 Task: Font style For heading Use Arial Black with pink colour, bold & Underline. font size for heading '12 Pt. 'Change the font style of data to Arial Blackand font size to  18 Pt. Change the alignment of both headline & data to  Align right. In the sheet  Attendance Sheet for Weekly Evaluation
Action: Mouse moved to (10, 20)
Screenshot: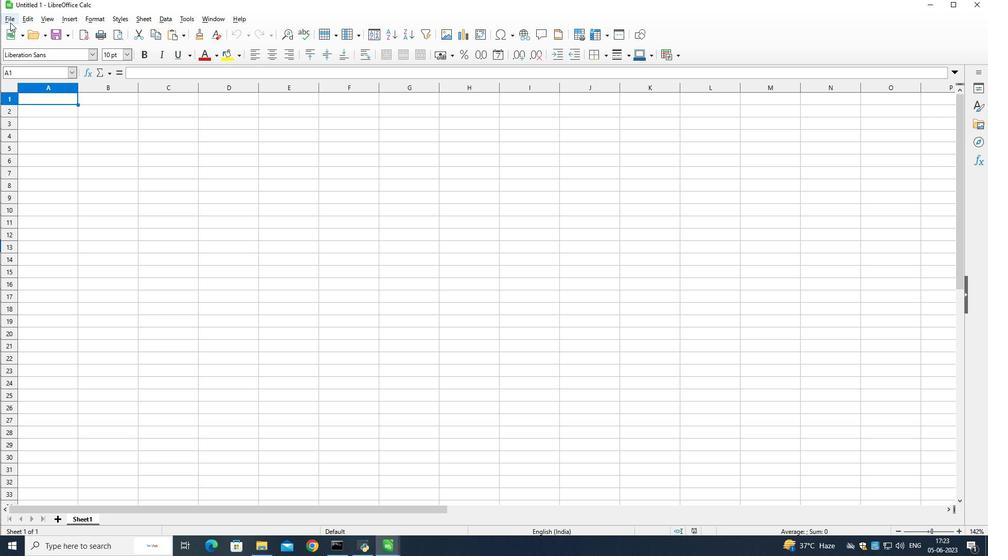 
Action: Mouse pressed left at (10, 20)
Screenshot: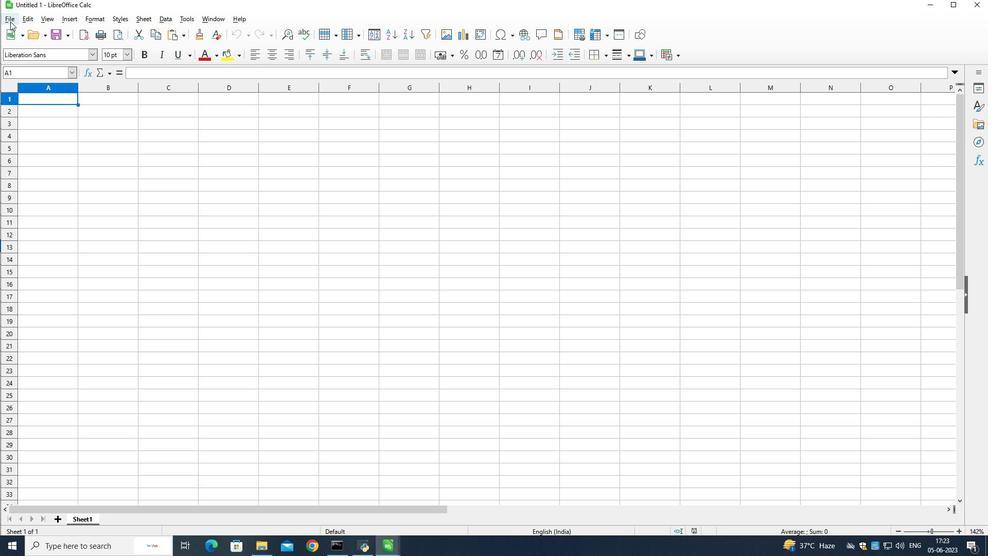 
Action: Mouse moved to (15, 42)
Screenshot: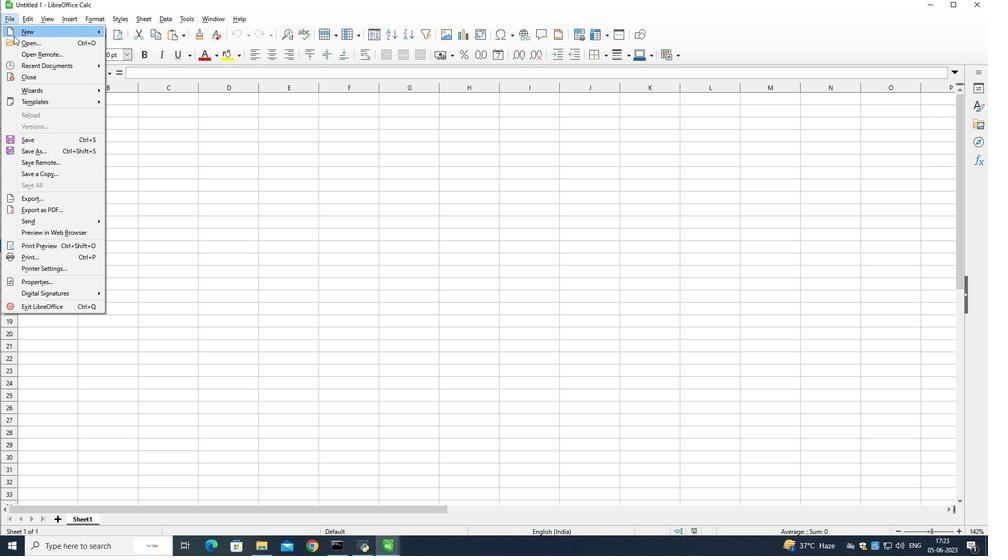 
Action: Mouse pressed left at (15, 42)
Screenshot: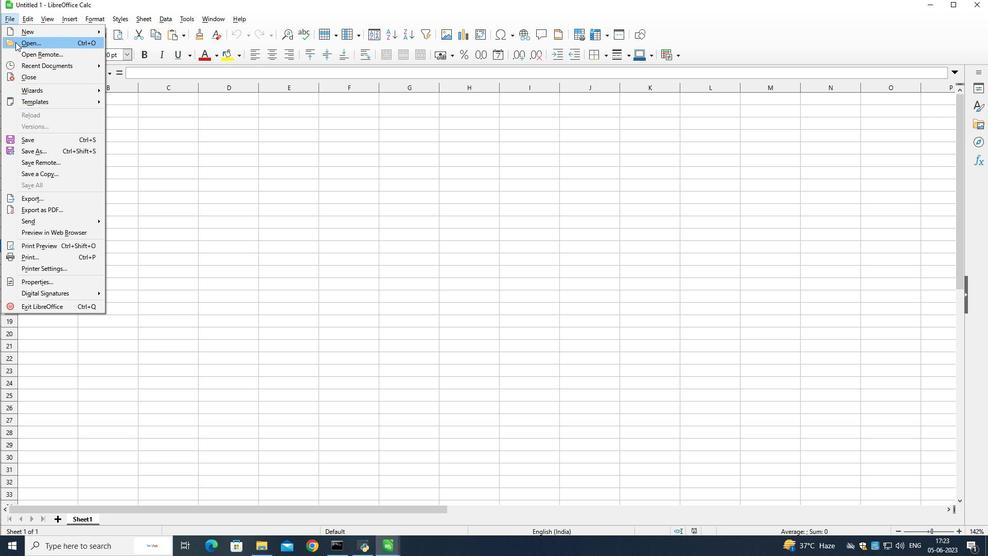 
Action: Mouse moved to (228, 125)
Screenshot: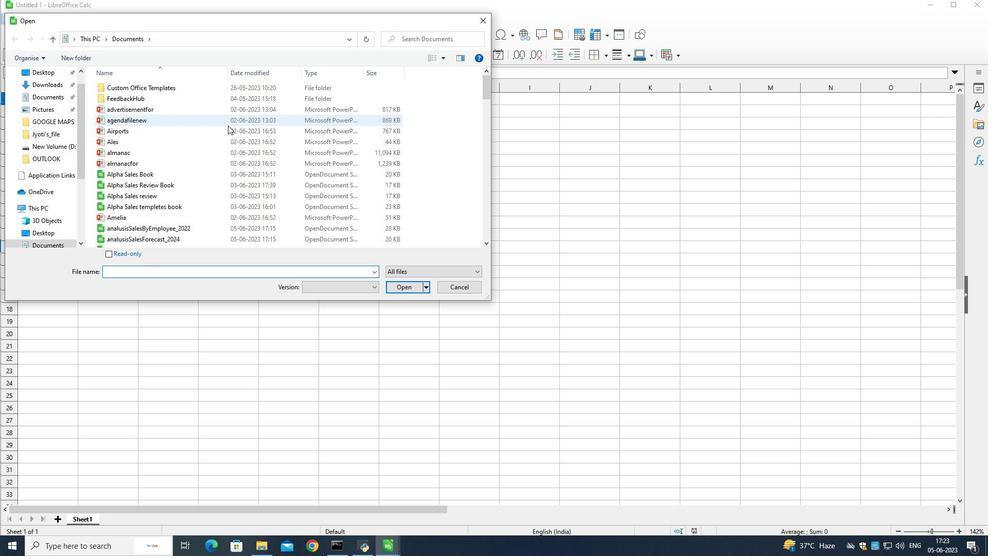 
Action: Mouse scrolled (228, 125) with delta (0, 0)
Screenshot: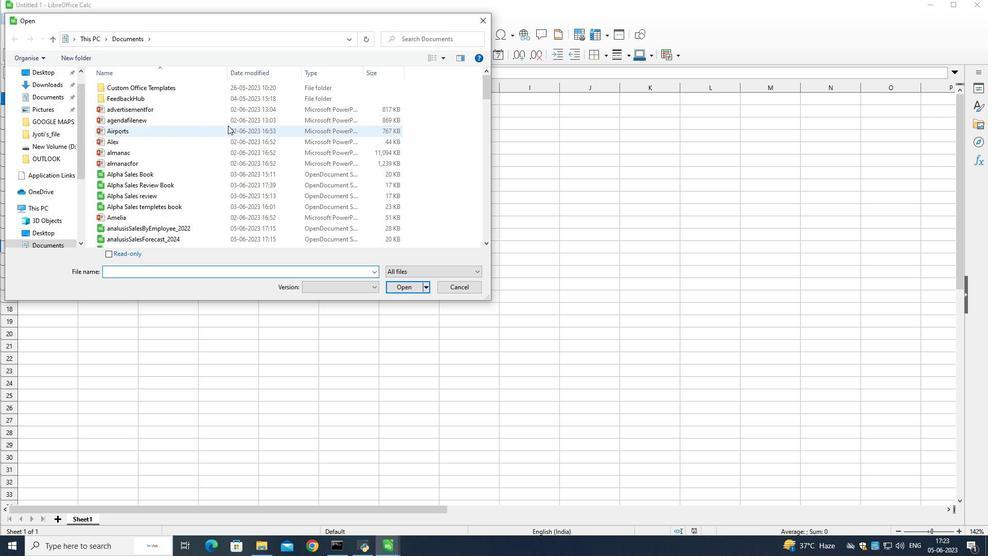 
Action: Mouse moved to (228, 126)
Screenshot: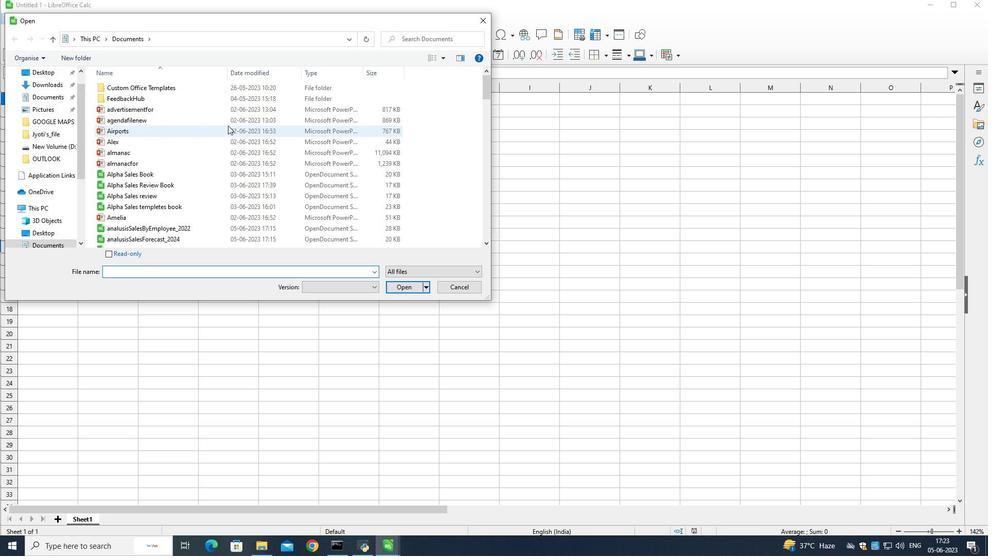 
Action: Mouse scrolled (228, 125) with delta (0, 0)
Screenshot: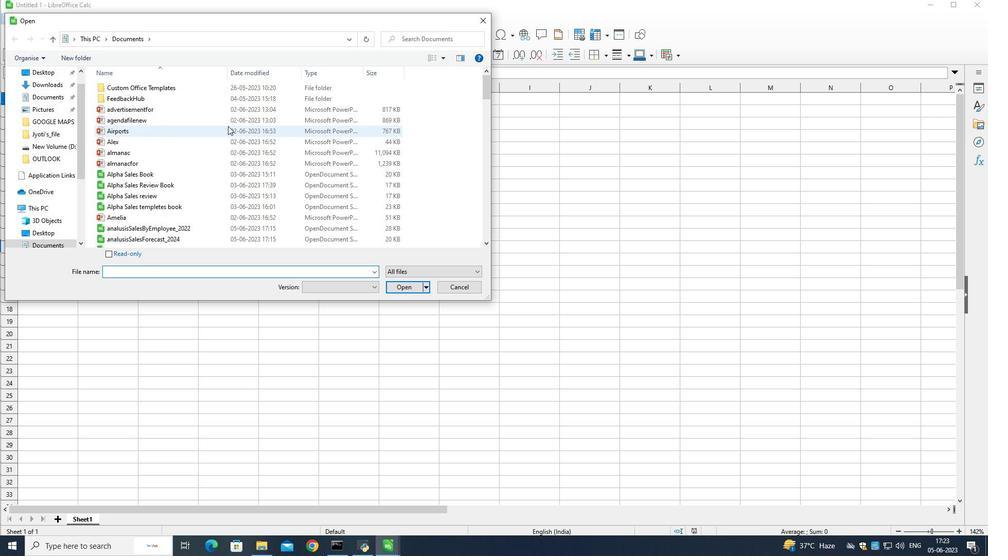 
Action: Mouse moved to (228, 126)
Screenshot: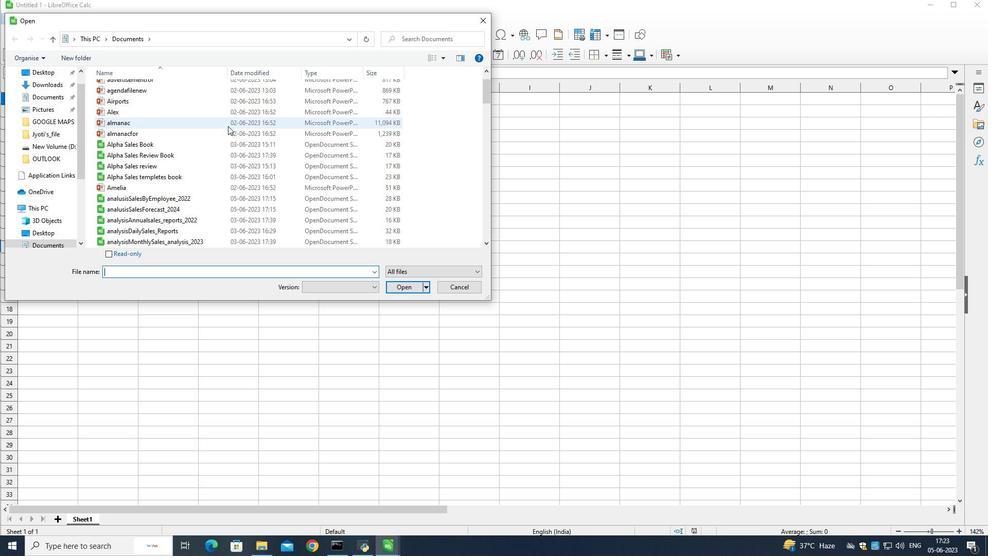 
Action: Mouse scrolled (228, 126) with delta (0, 0)
Screenshot: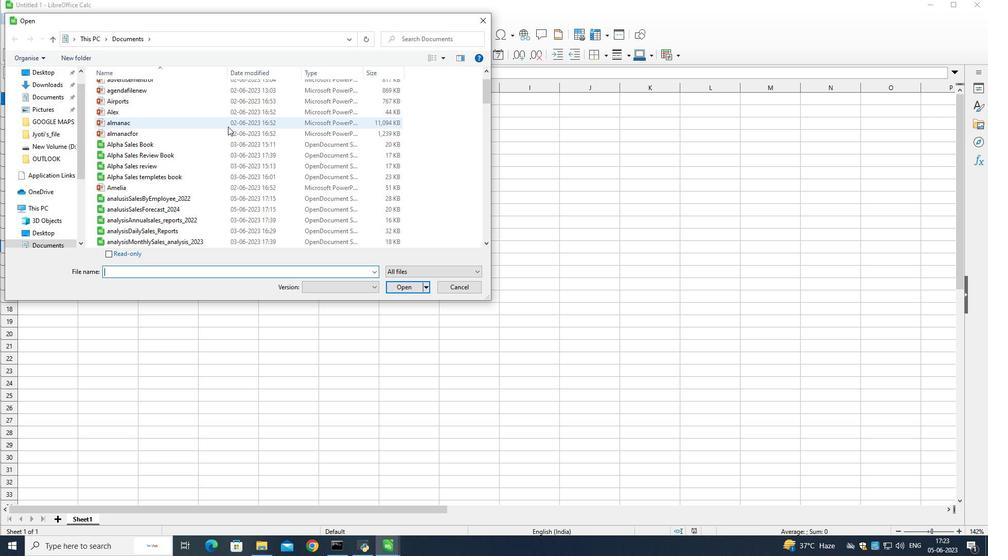 
Action: Mouse scrolled (228, 126) with delta (0, 0)
Screenshot: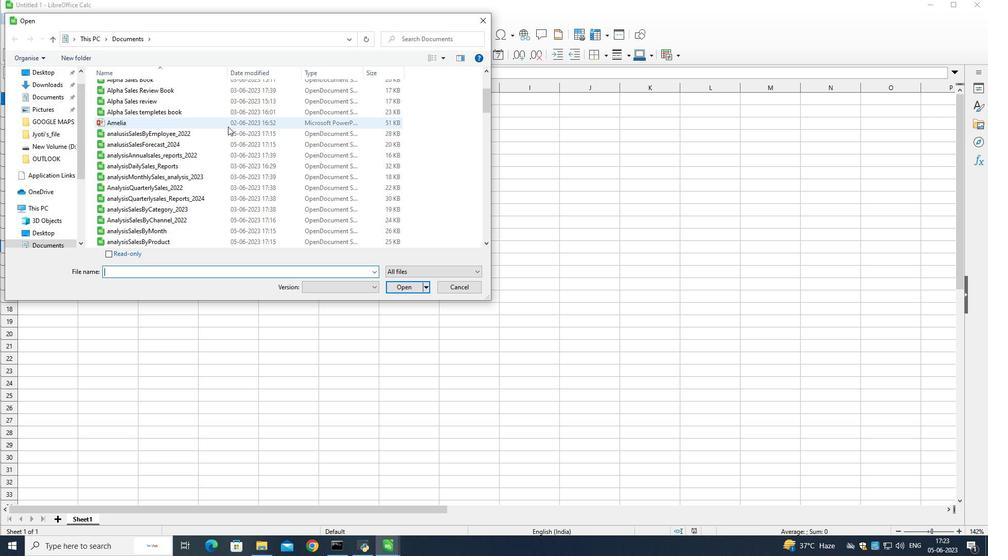 
Action: Mouse scrolled (228, 126) with delta (0, 0)
Screenshot: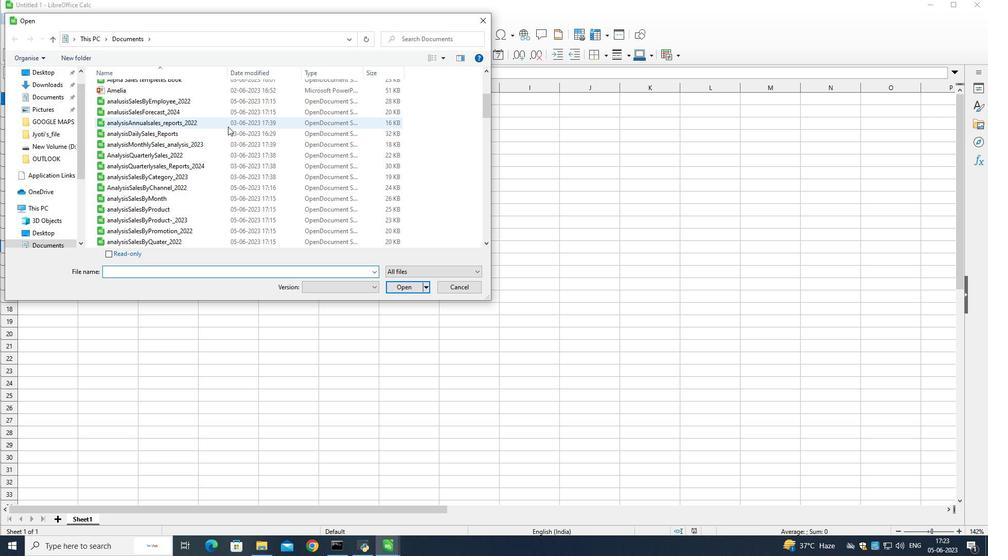
Action: Mouse scrolled (228, 126) with delta (0, 0)
Screenshot: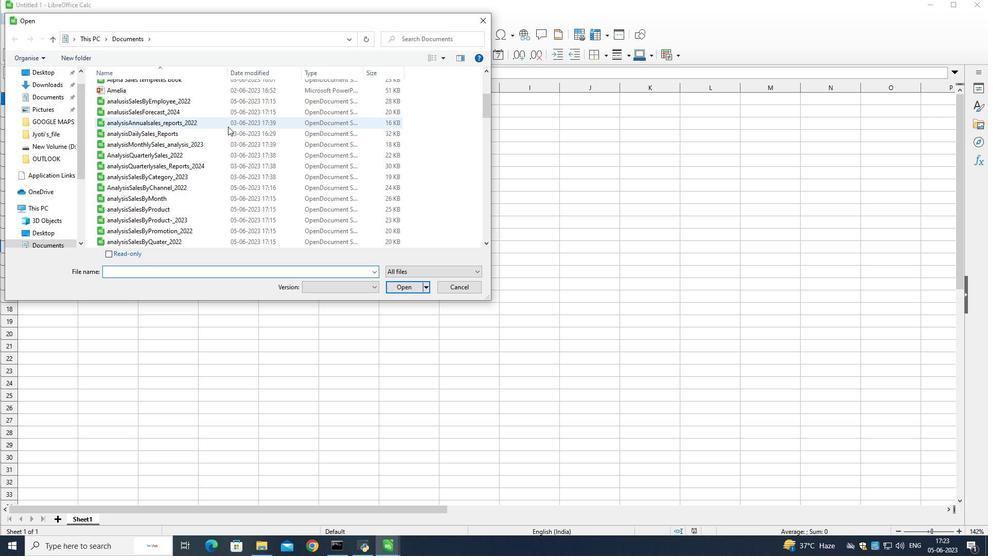 
Action: Mouse scrolled (228, 126) with delta (0, 0)
Screenshot: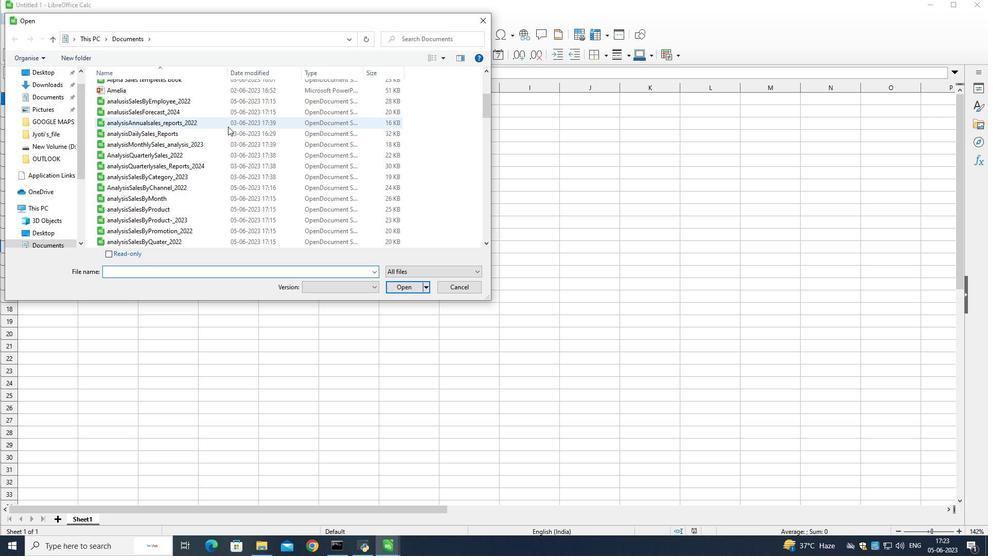 
Action: Mouse scrolled (228, 126) with delta (0, 0)
Screenshot: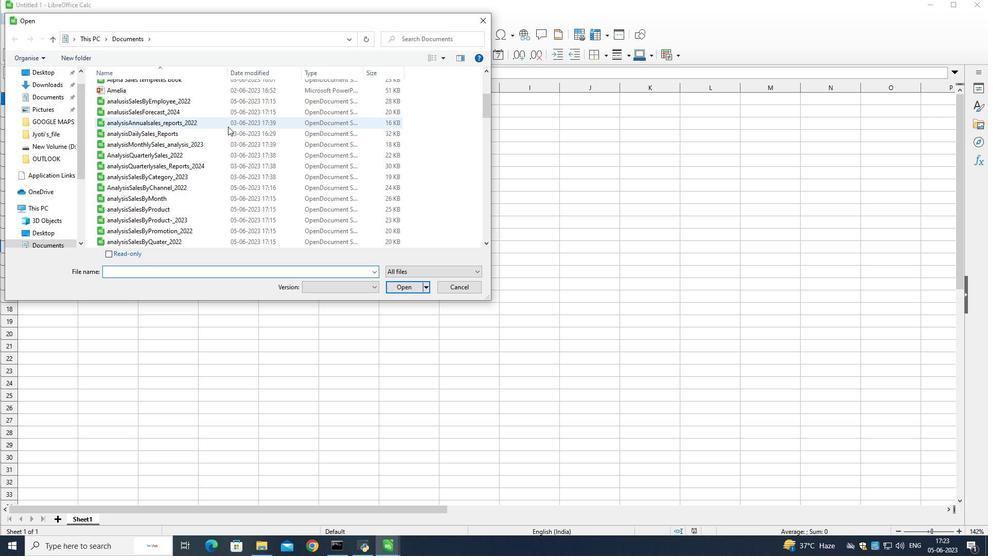 
Action: Mouse scrolled (228, 126) with delta (0, 0)
Screenshot: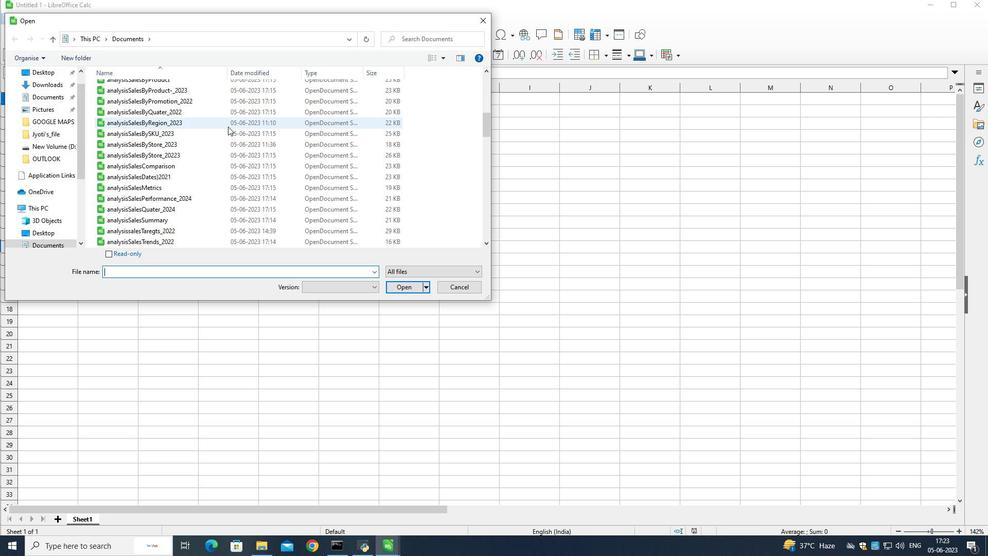 
Action: Mouse scrolled (228, 126) with delta (0, 0)
Screenshot: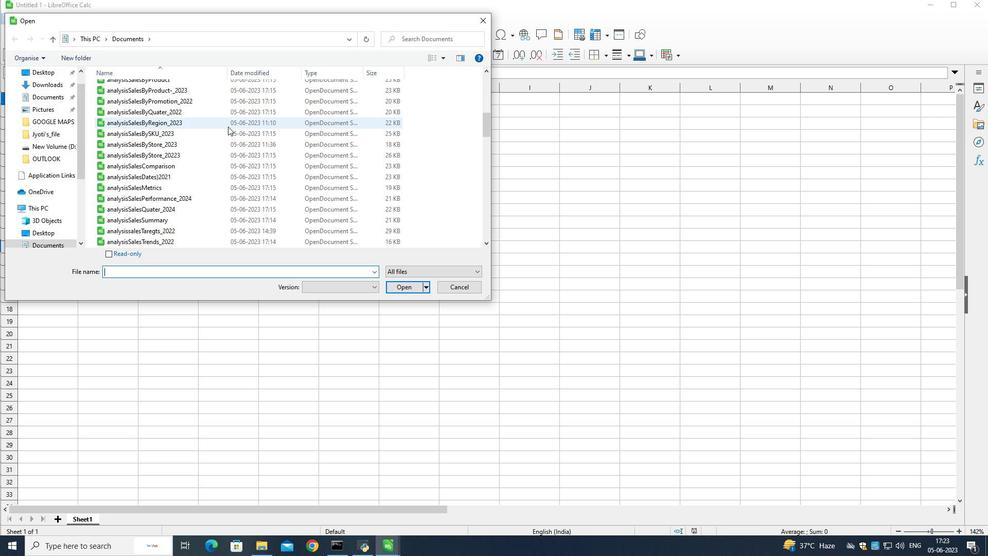 
Action: Mouse scrolled (228, 126) with delta (0, 0)
Screenshot: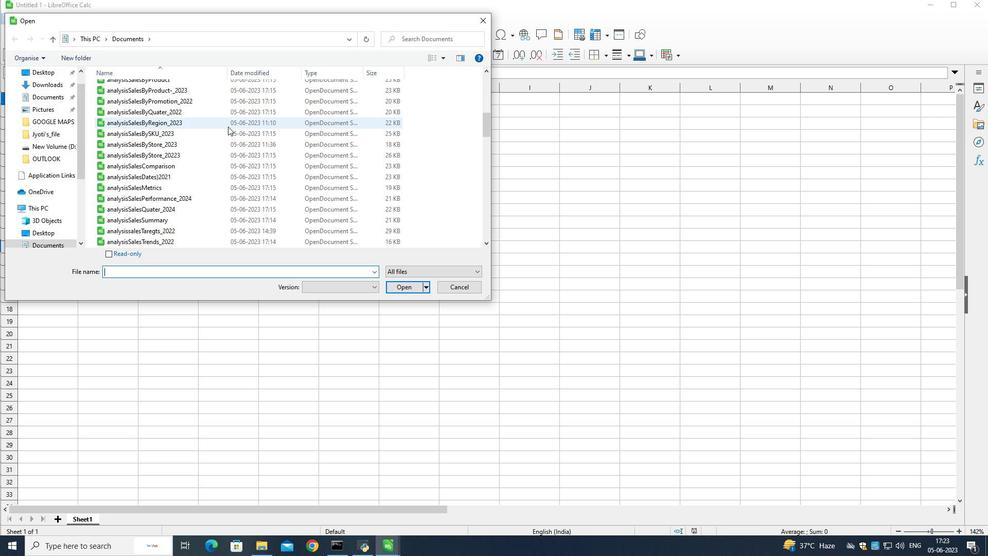 
Action: Mouse scrolled (228, 126) with delta (0, 0)
Screenshot: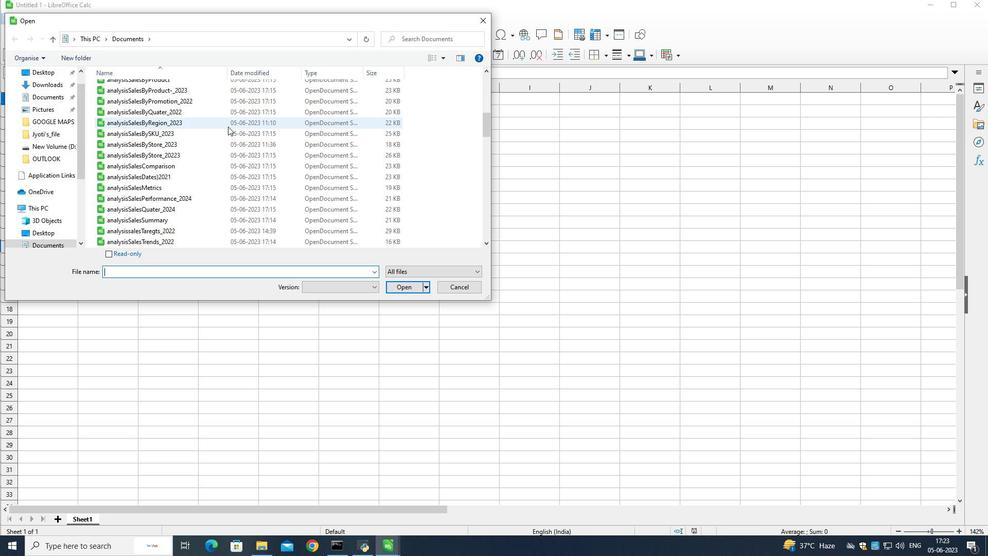 
Action: Mouse scrolled (228, 126) with delta (0, 0)
Screenshot: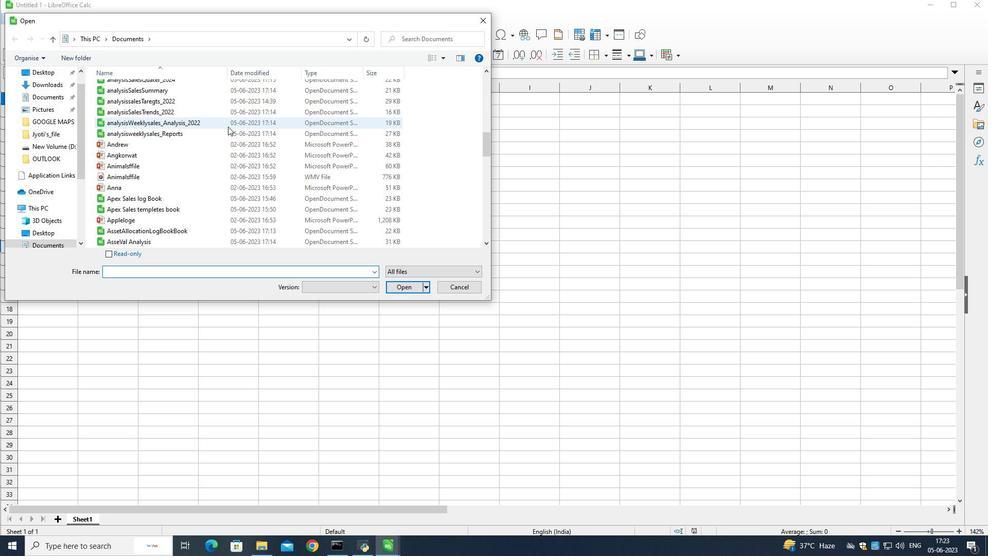
Action: Mouse scrolled (228, 126) with delta (0, 0)
Screenshot: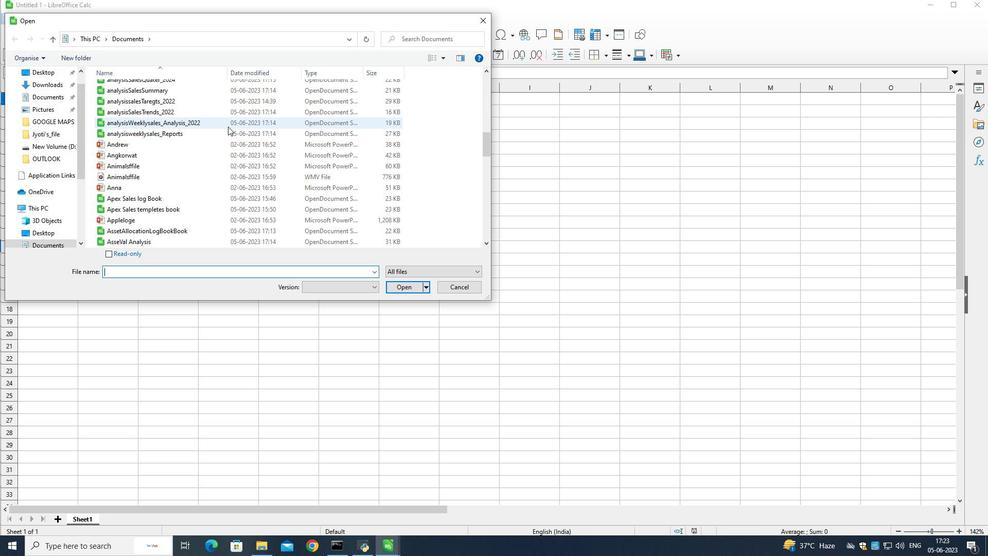 
Action: Mouse scrolled (228, 126) with delta (0, 0)
Screenshot: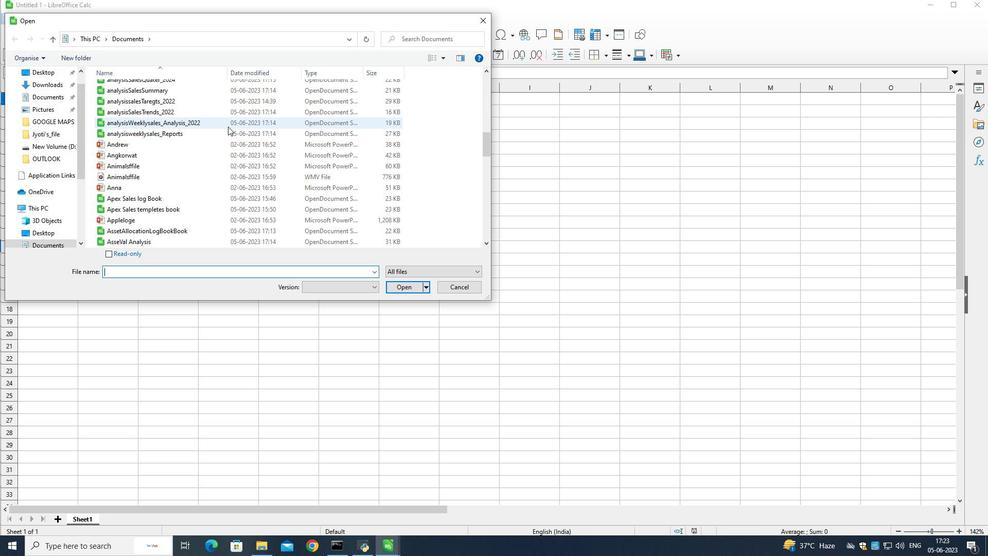 
Action: Mouse moved to (236, 178)
Screenshot: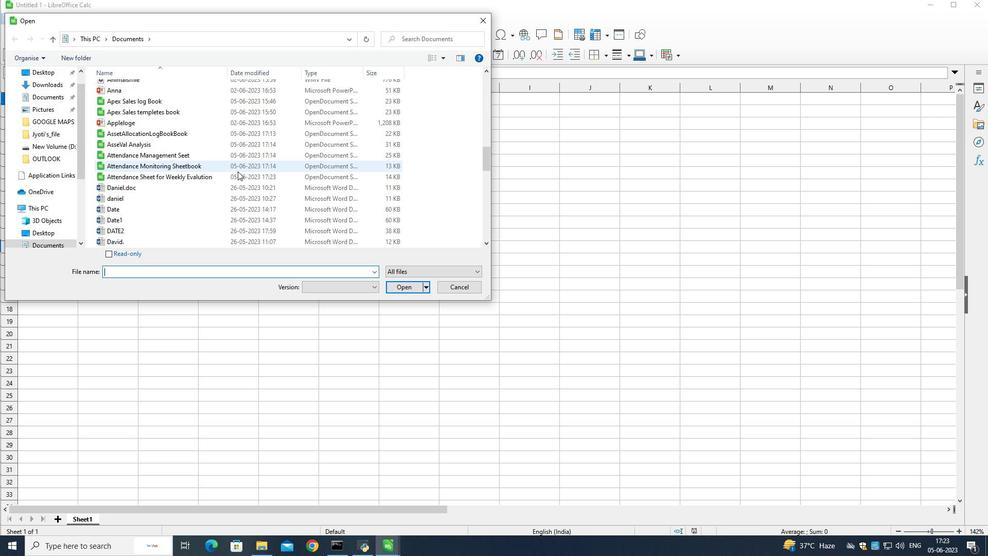
Action: Mouse pressed left at (236, 178)
Screenshot: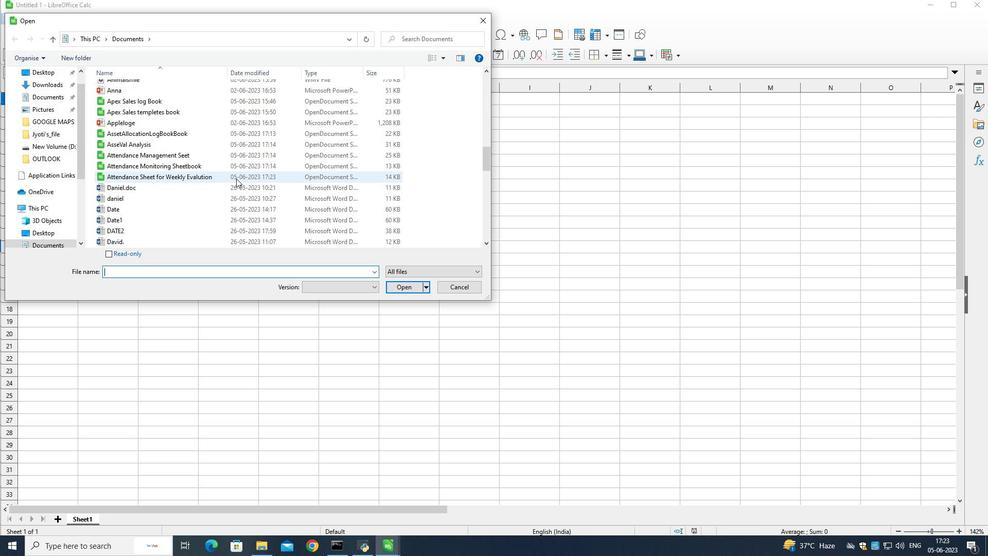 
Action: Mouse moved to (404, 290)
Screenshot: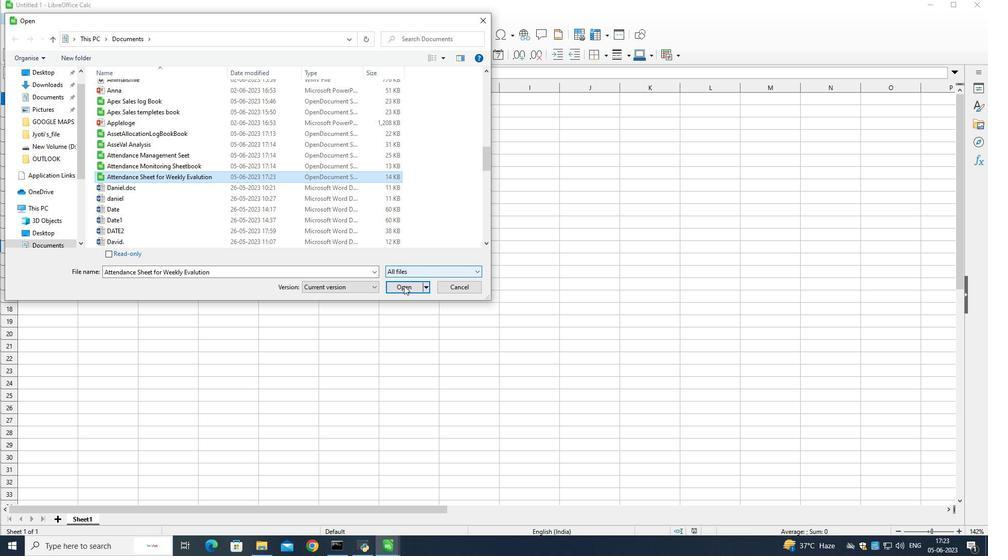 
Action: Mouse pressed left at (404, 290)
Screenshot: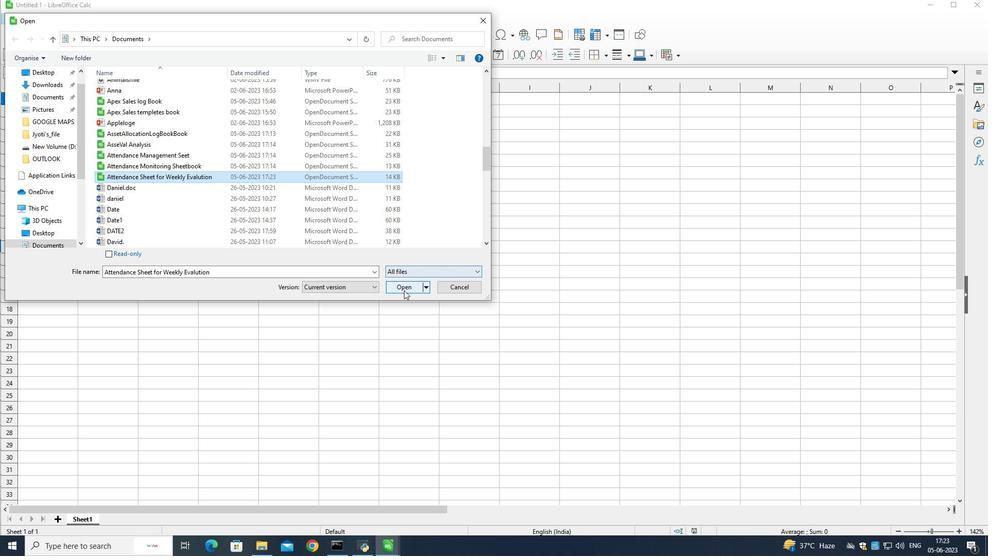 
Action: Mouse moved to (126, 97)
Screenshot: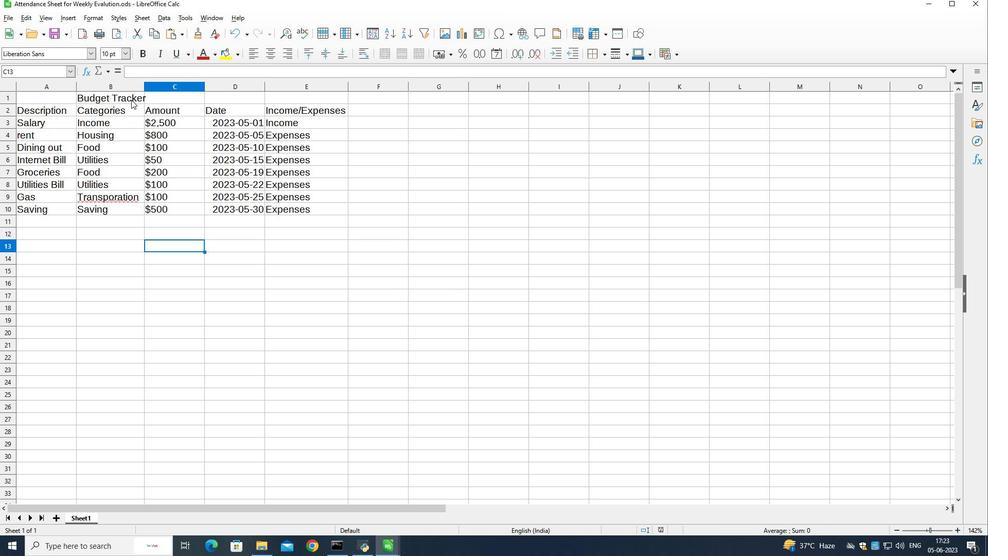 
Action: Mouse pressed left at (126, 97)
Screenshot: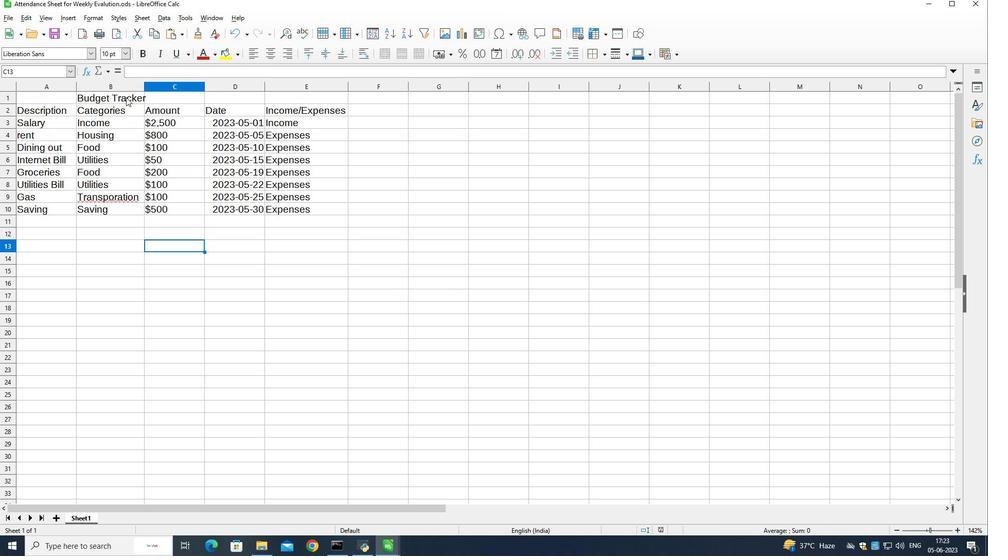 
Action: Mouse moved to (125, 96)
Screenshot: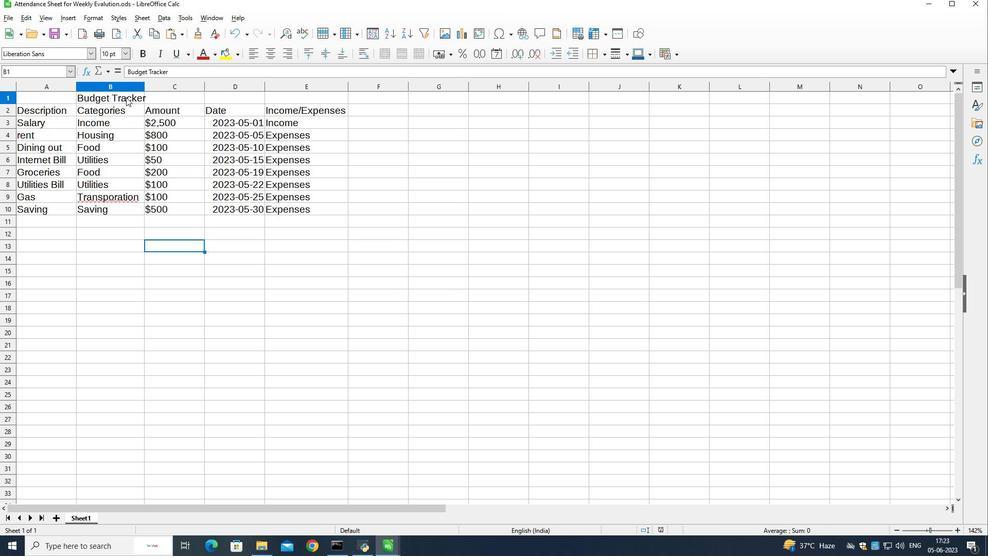 
Action: Mouse pressed left at (125, 96)
Screenshot: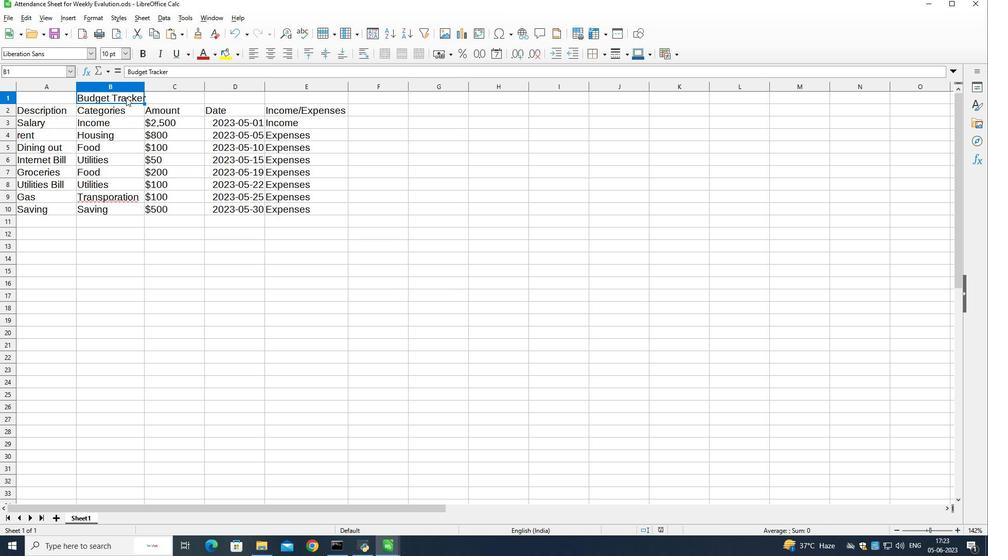 
Action: Mouse pressed left at (125, 96)
Screenshot: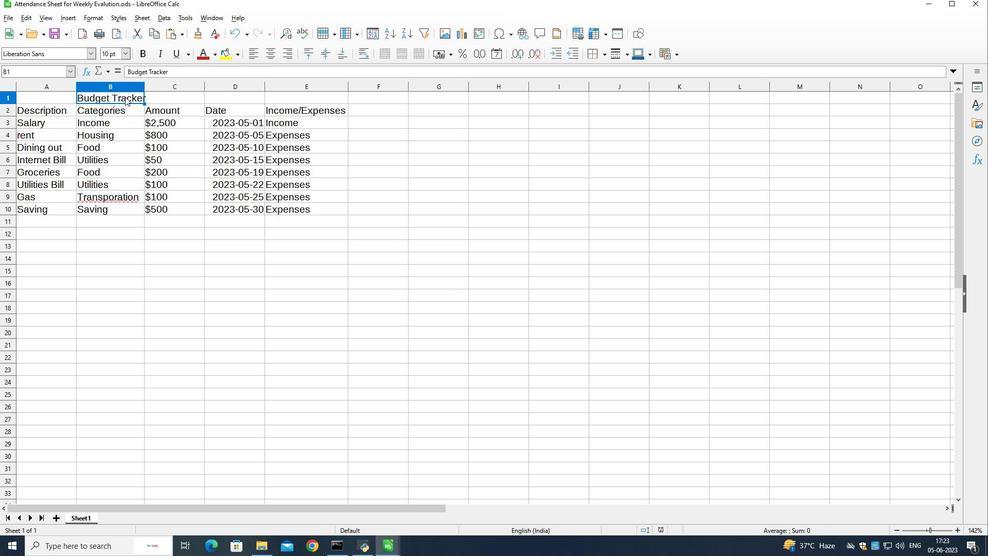 
Action: Mouse pressed left at (125, 96)
Screenshot: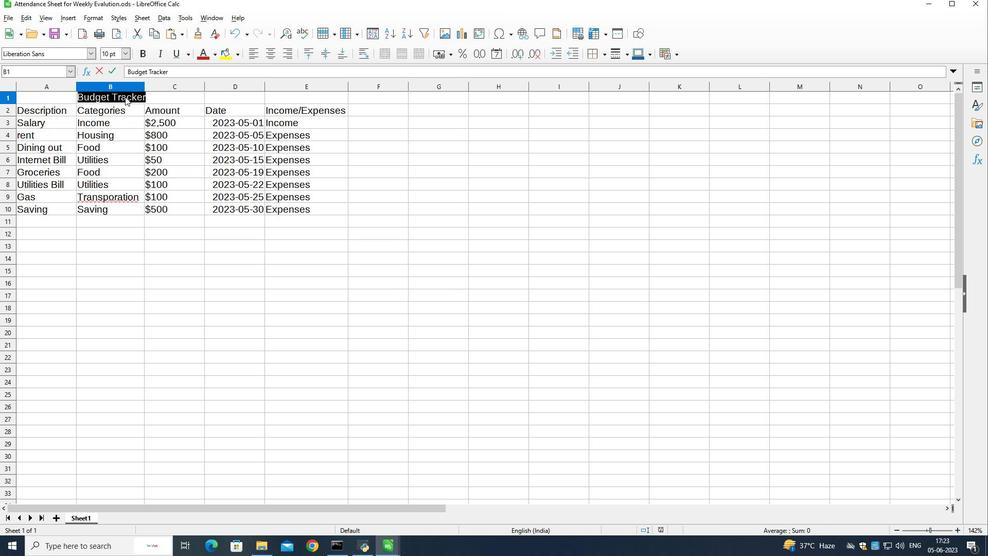 
Action: Mouse moved to (67, 51)
Screenshot: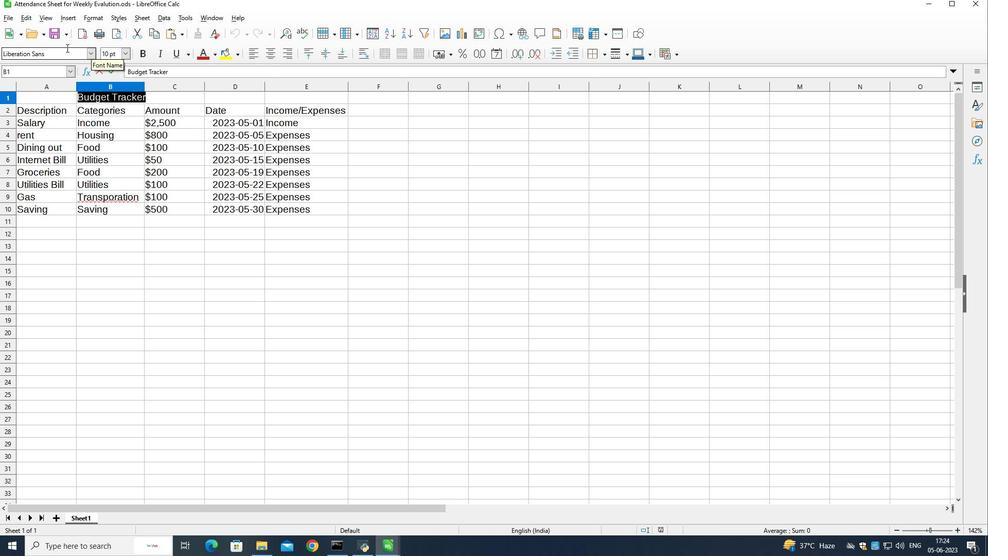 
Action: Mouse pressed left at (67, 51)
Screenshot: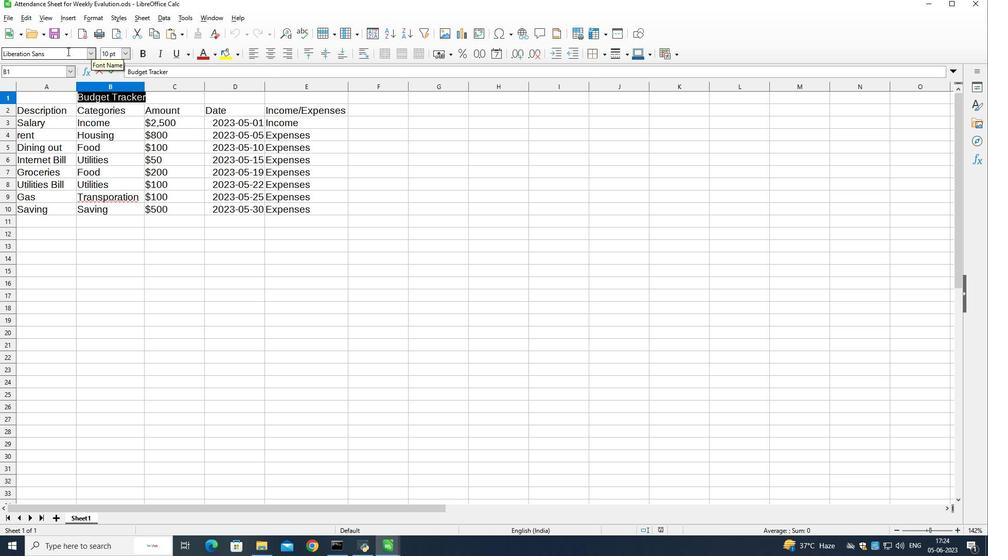 
Action: Mouse pressed left at (67, 51)
Screenshot: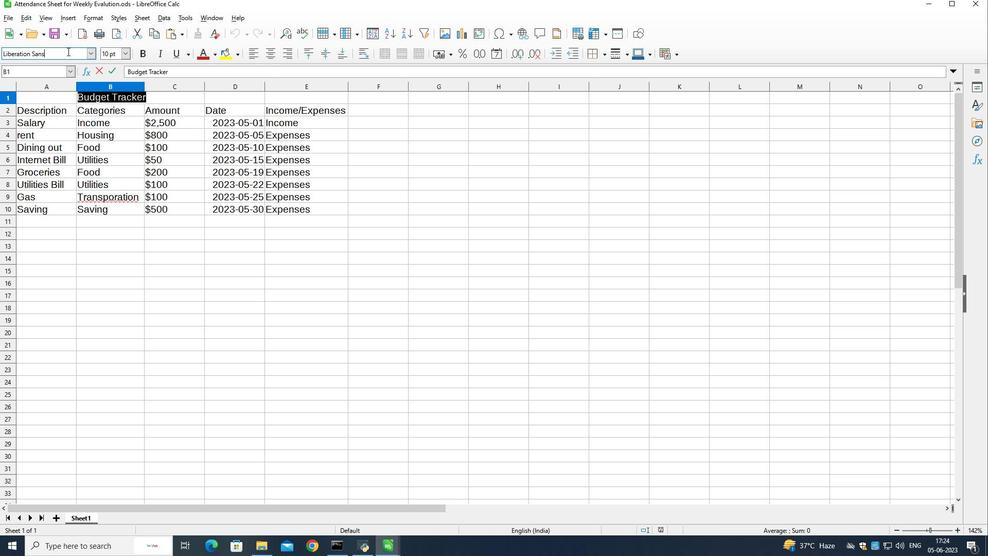 
Action: Mouse pressed left at (67, 51)
Screenshot: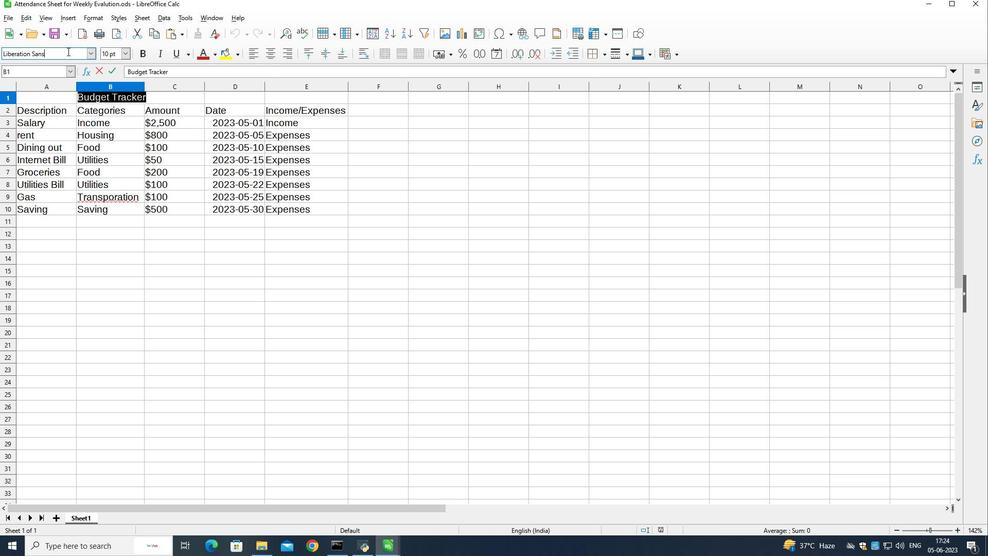 
Action: Key pressed arial<Key.space>
Screenshot: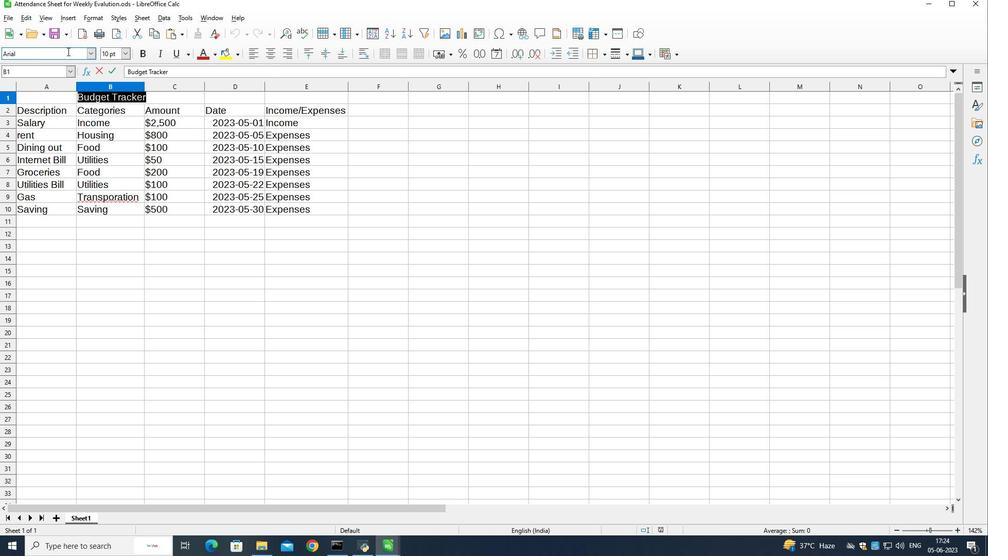
Action: Mouse moved to (67, 51)
Screenshot: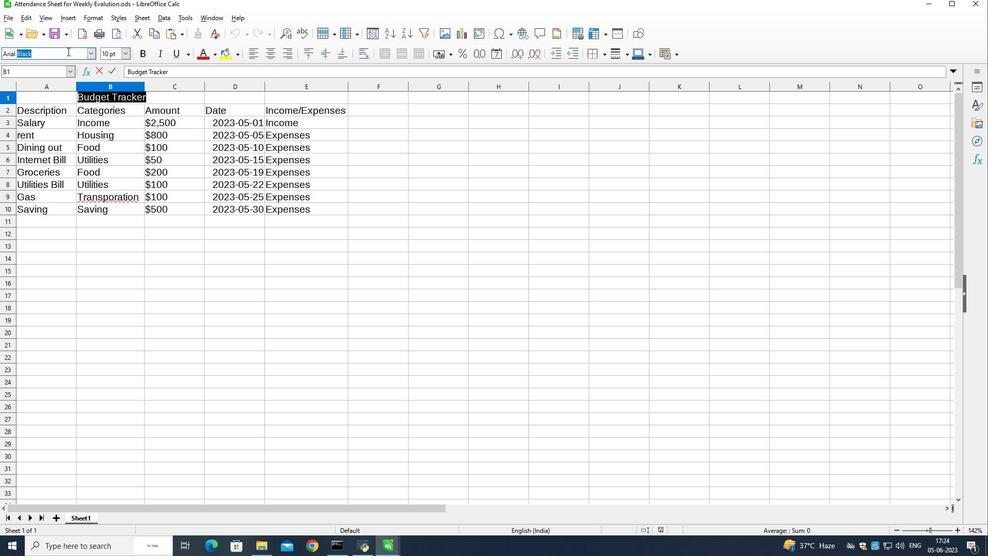 
Action: Key pressed <Key.enter>
Screenshot: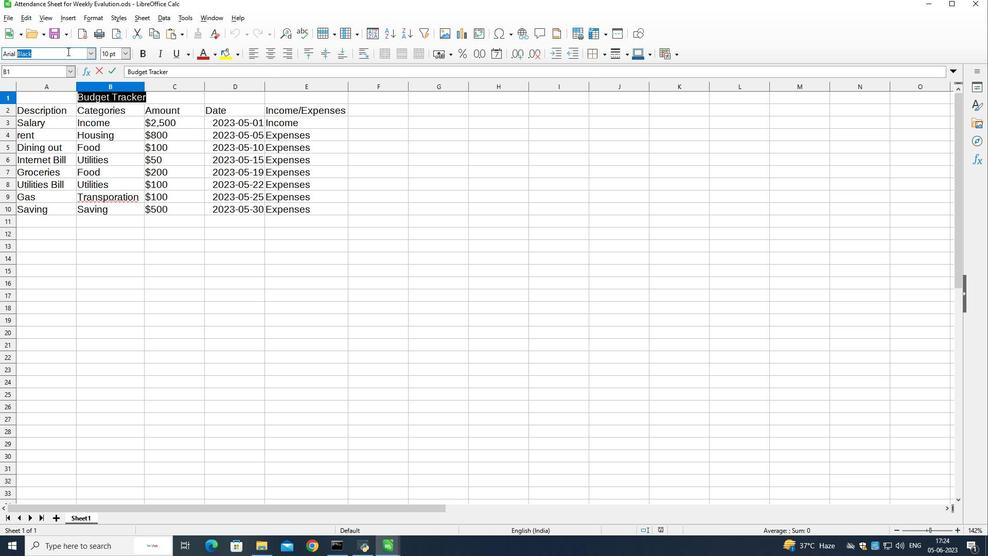 
Action: Mouse moved to (213, 55)
Screenshot: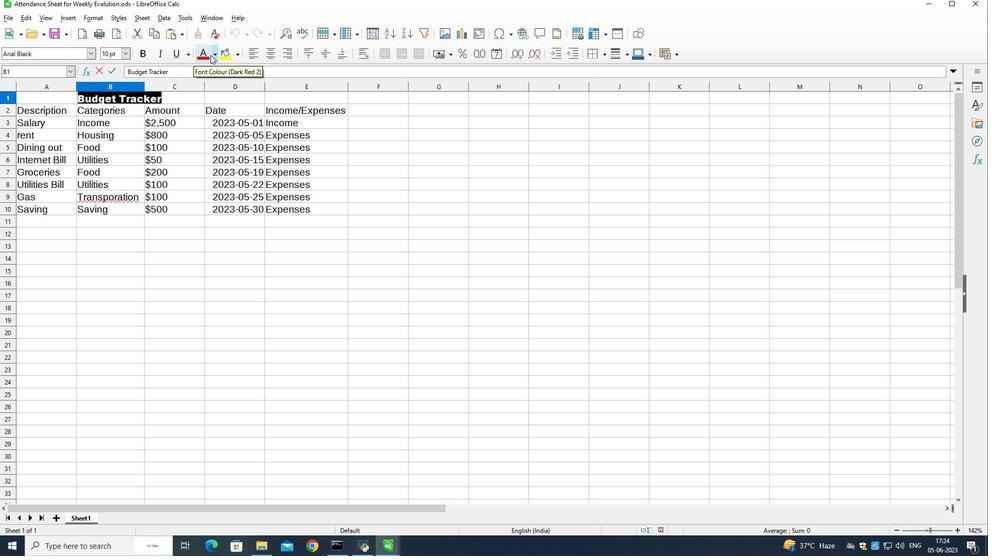 
Action: Mouse pressed left at (213, 55)
Screenshot: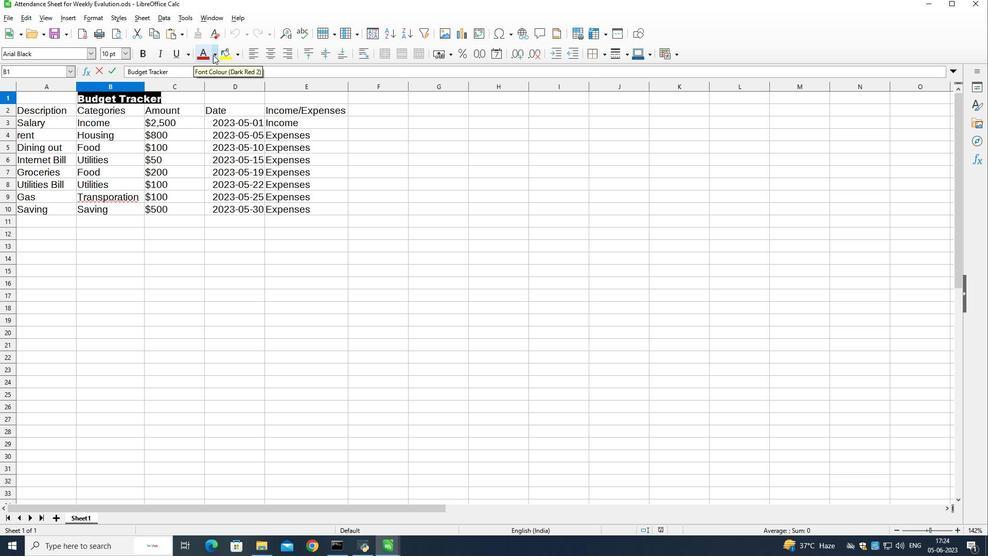 
Action: Mouse moved to (254, 220)
Screenshot: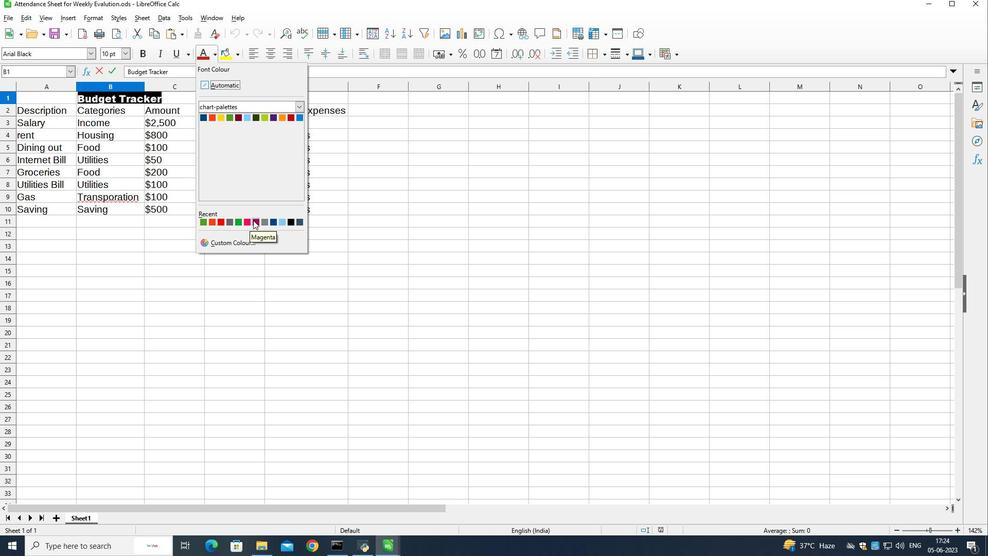 
Action: Mouse pressed left at (254, 220)
Screenshot: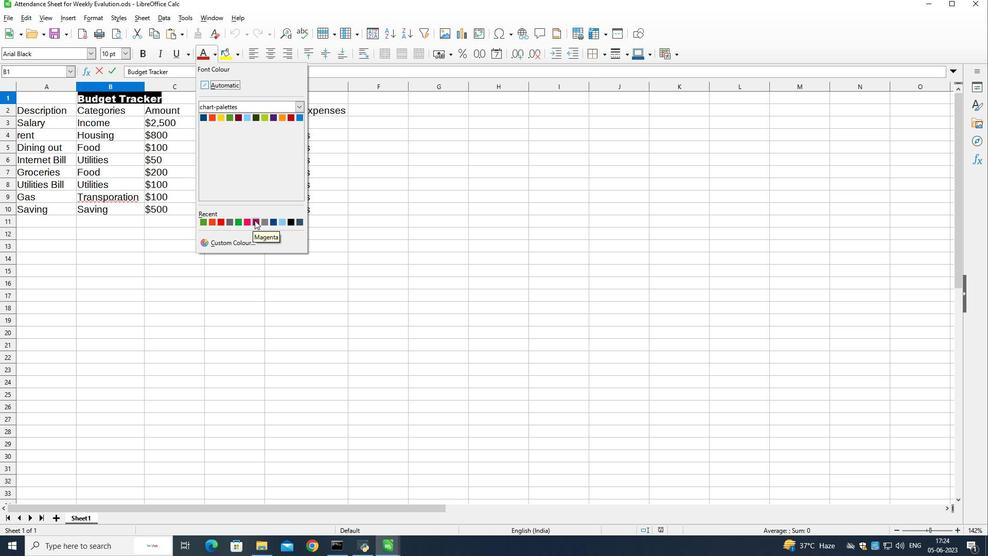 
Action: Mouse moved to (139, 55)
Screenshot: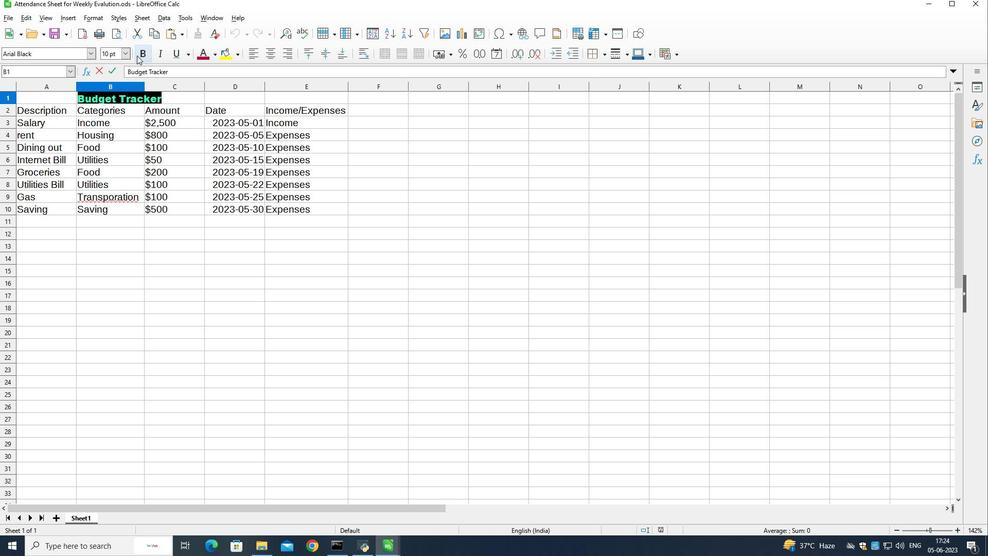 
Action: Mouse pressed left at (139, 55)
Screenshot: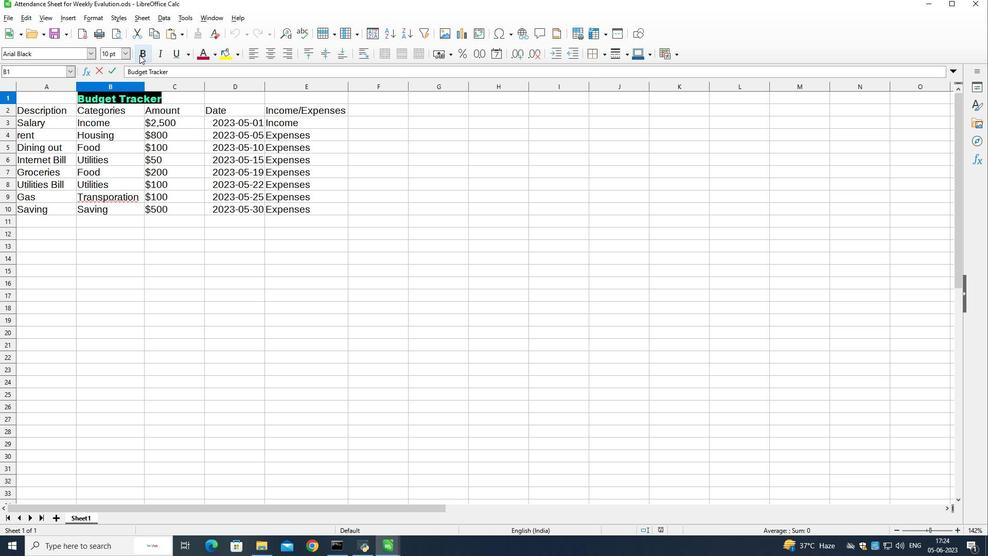 
Action: Mouse moved to (173, 53)
Screenshot: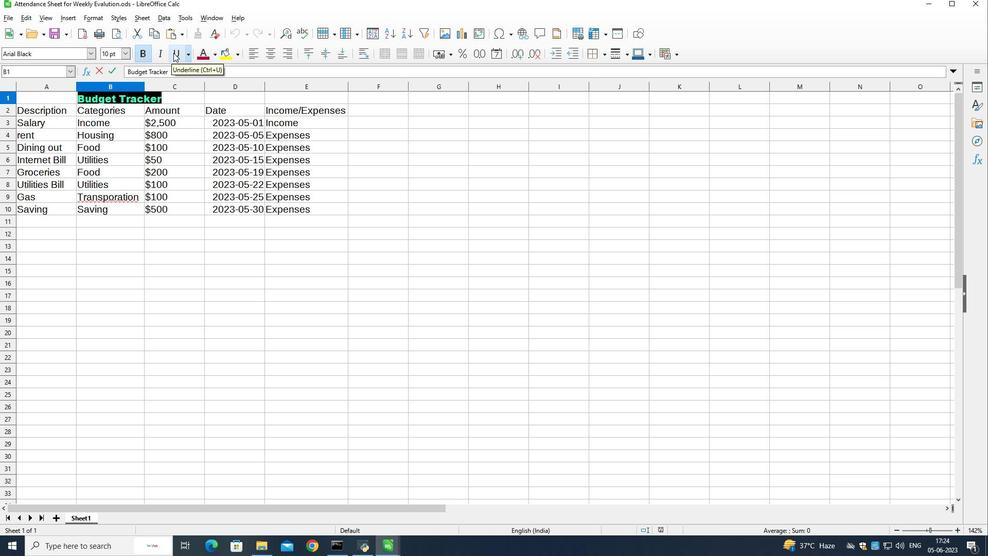 
Action: Mouse pressed left at (173, 53)
Screenshot: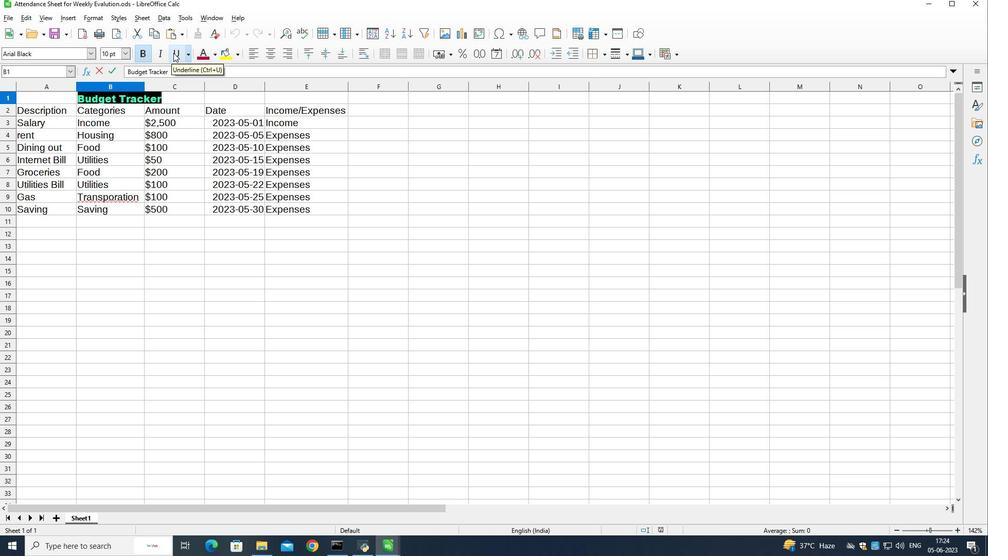 
Action: Mouse moved to (127, 53)
Screenshot: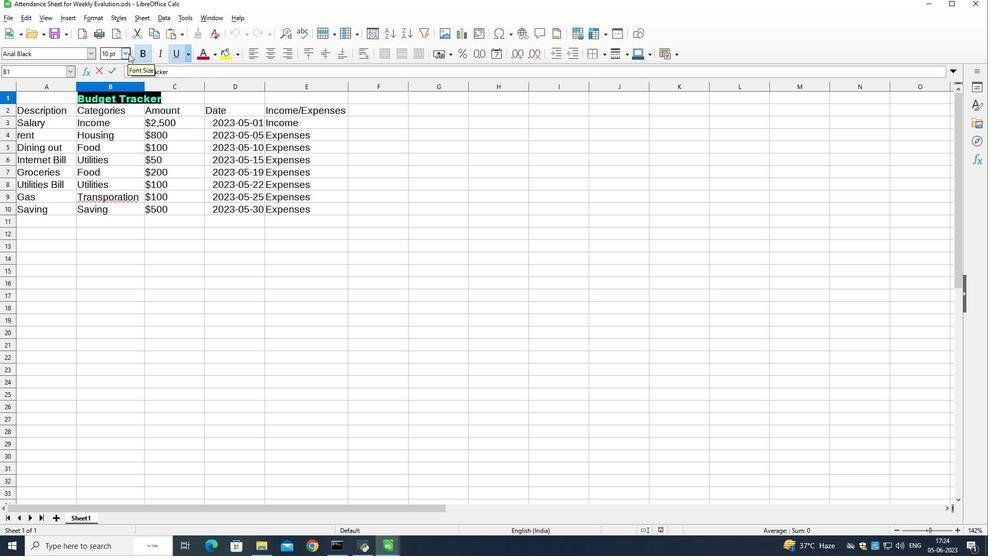 
Action: Mouse pressed left at (127, 53)
Screenshot: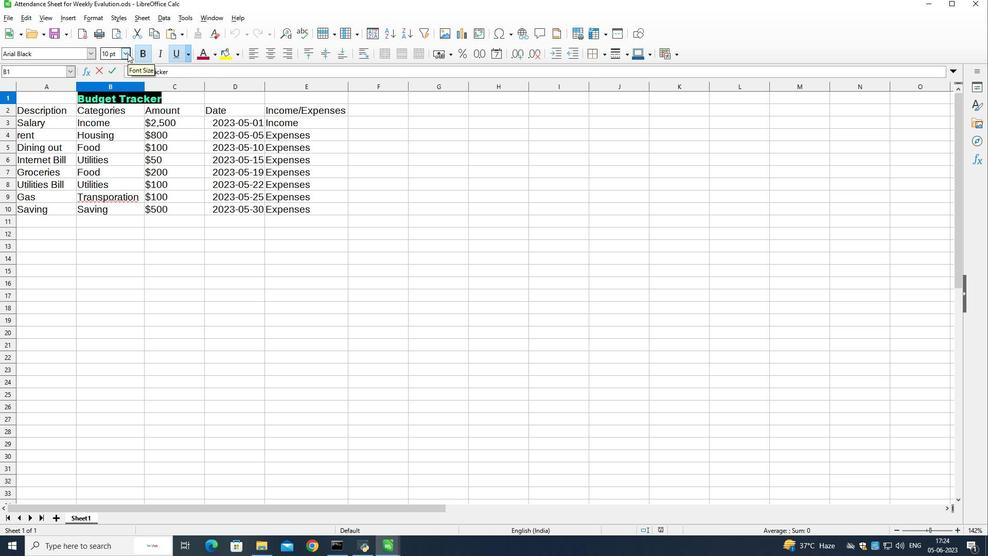 
Action: Mouse moved to (114, 123)
Screenshot: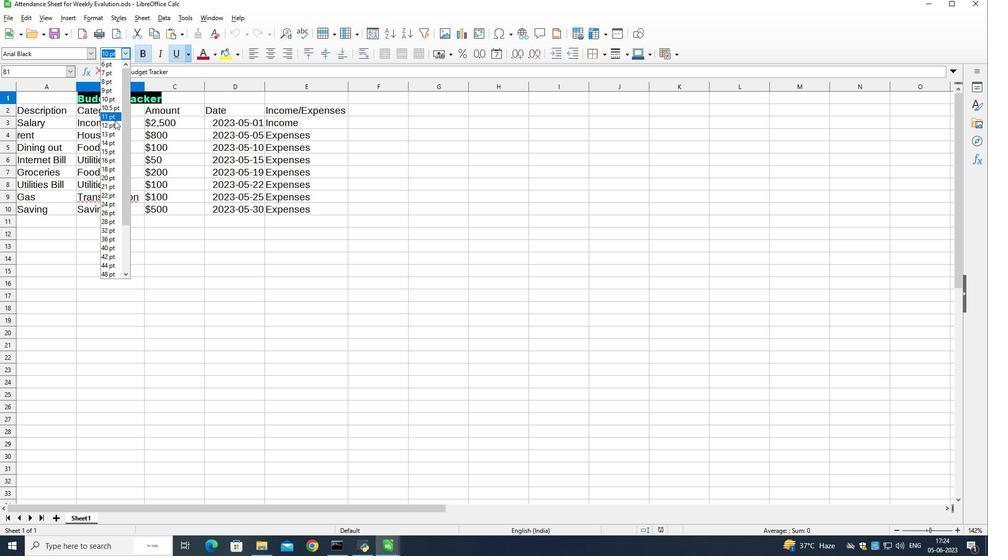 
Action: Mouse pressed left at (114, 123)
Screenshot: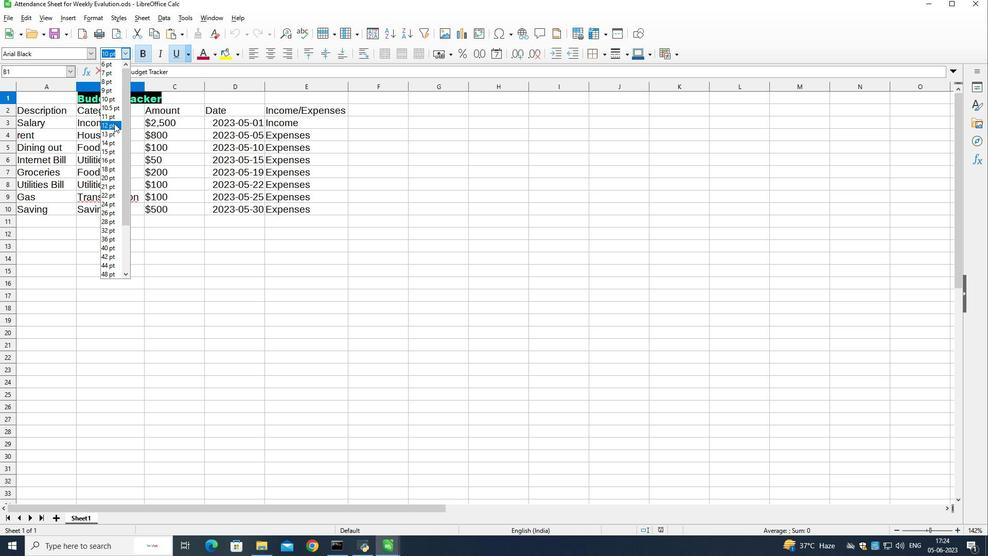 
Action: Mouse moved to (146, 160)
Screenshot: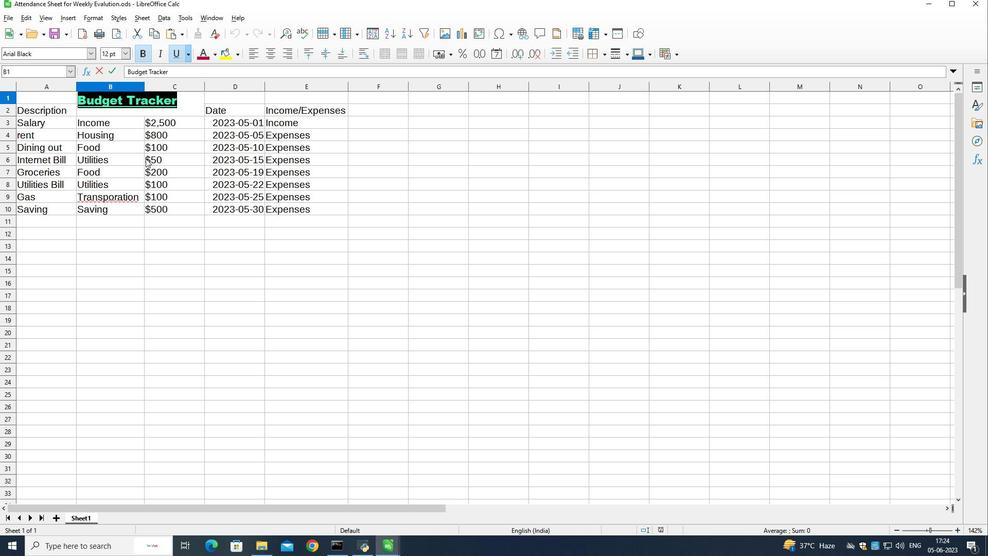 
Action: Mouse pressed left at (146, 160)
Screenshot: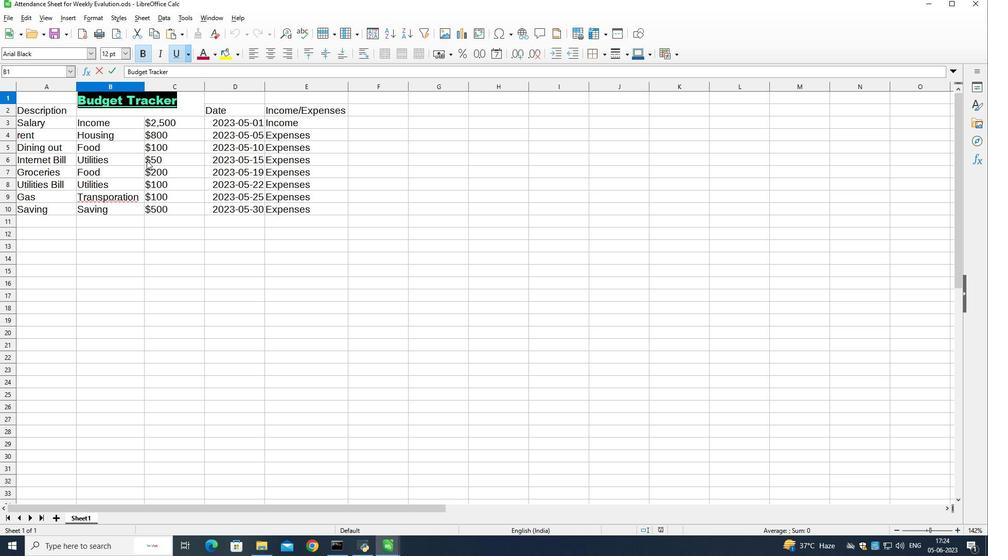 
Action: Mouse moved to (61, 110)
Screenshot: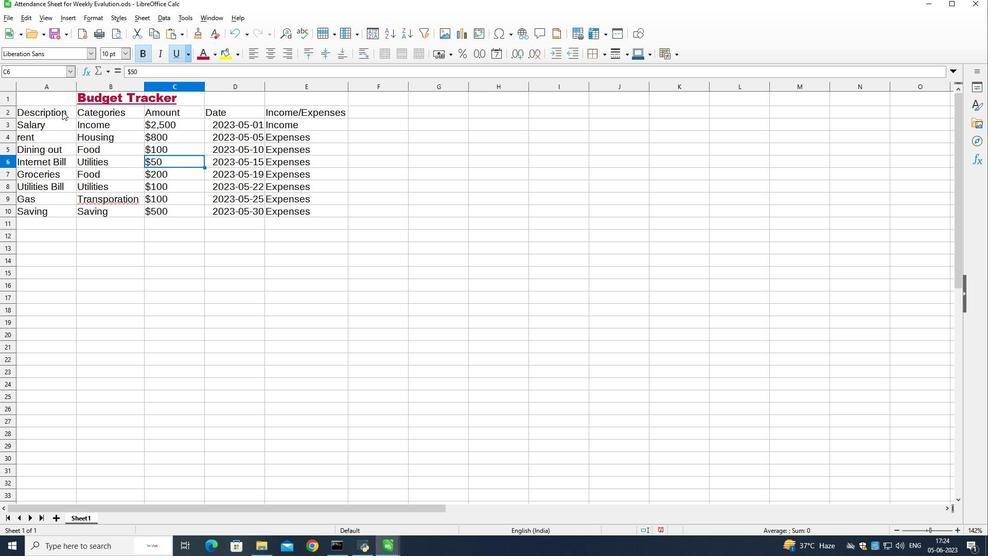 
Action: Mouse pressed left at (61, 110)
Screenshot: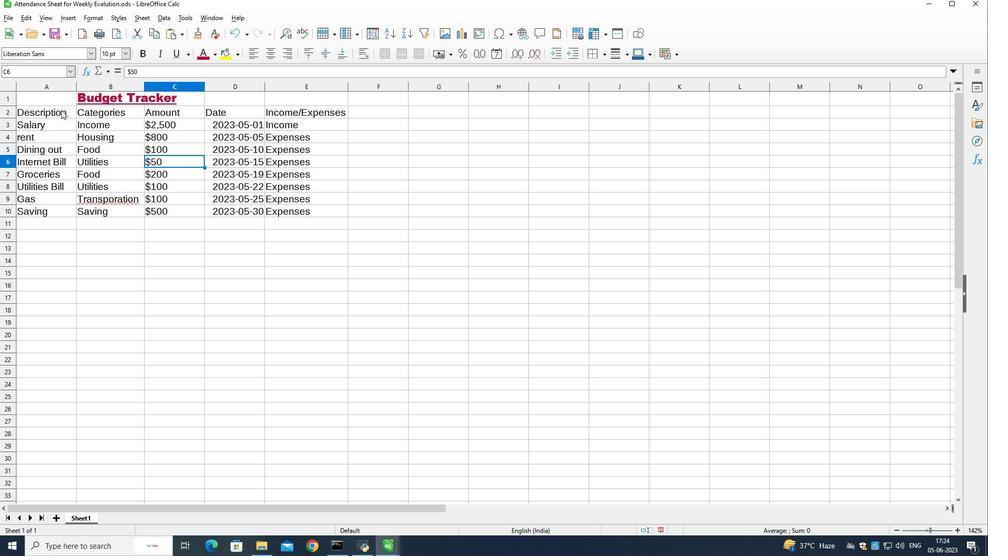 
Action: Mouse moved to (60, 52)
Screenshot: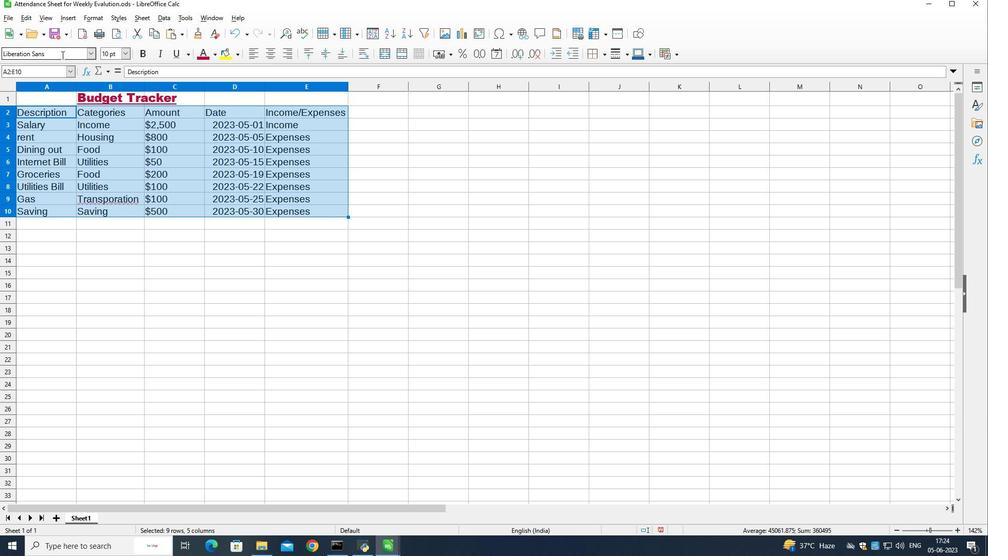 
Action: Mouse pressed left at (60, 52)
Screenshot: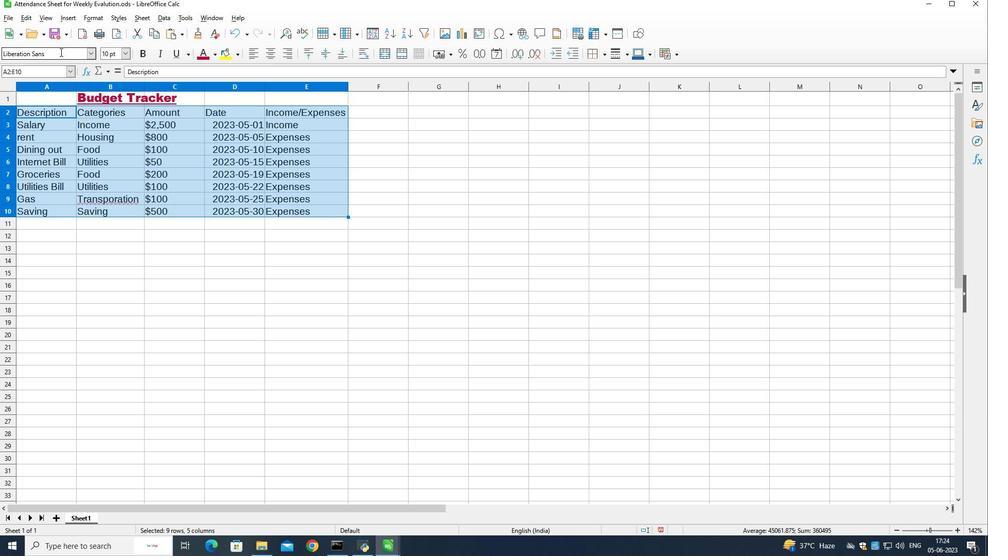 
Action: Mouse pressed left at (60, 52)
Screenshot: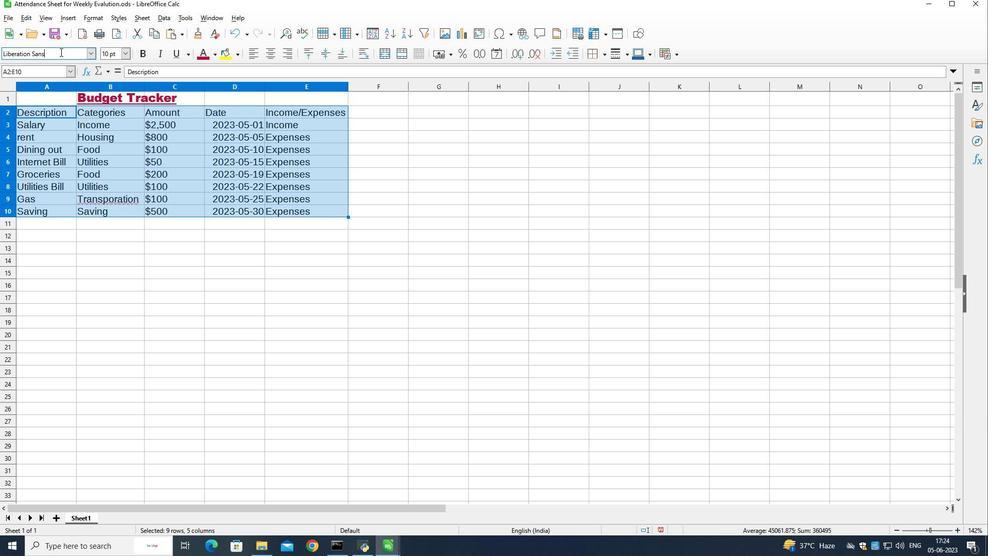 
Action: Mouse pressed left at (60, 52)
Screenshot: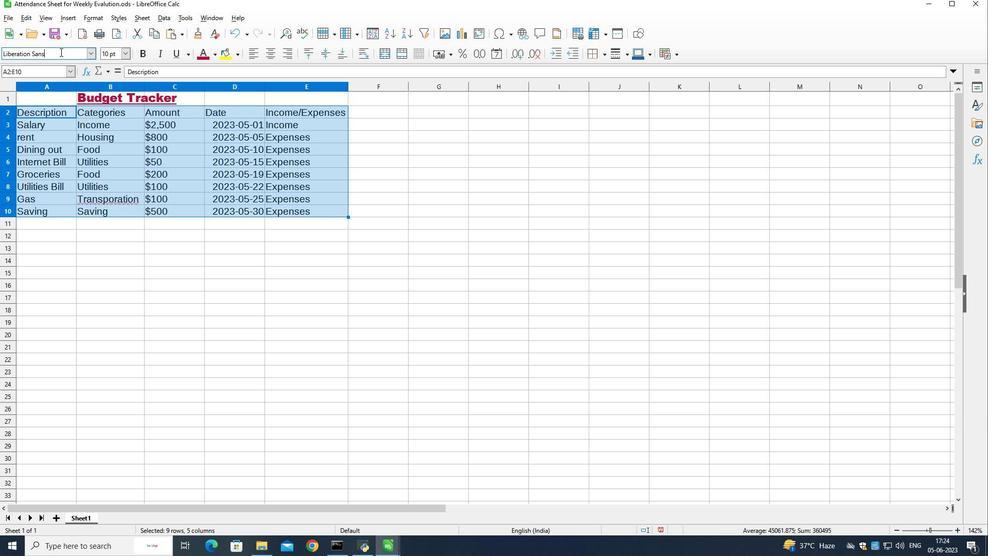 
Action: Mouse moved to (55, 48)
Screenshot: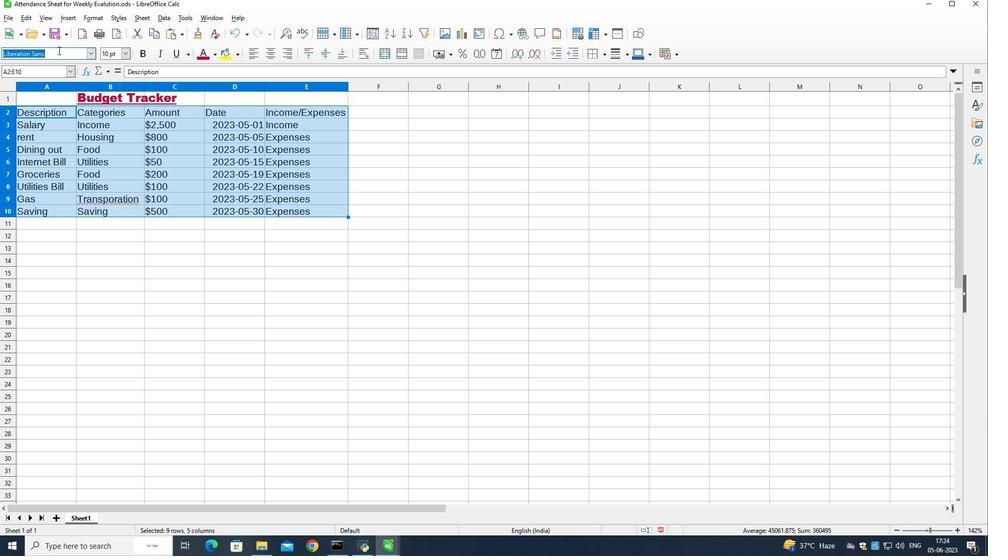 
Action: Key pressed <Key.shift>Arial<Key.space><Key.enter>
Screenshot: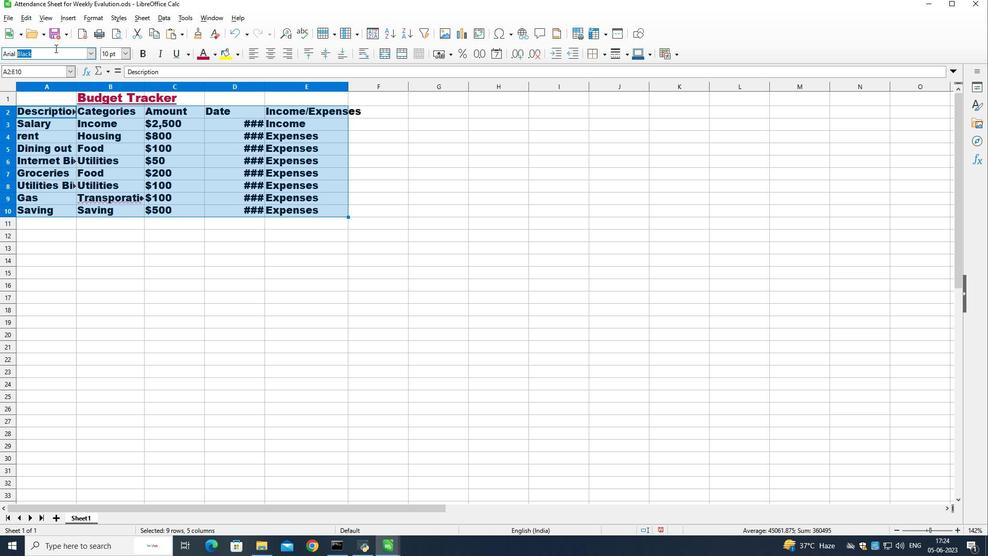 
Action: Mouse moved to (127, 56)
Screenshot: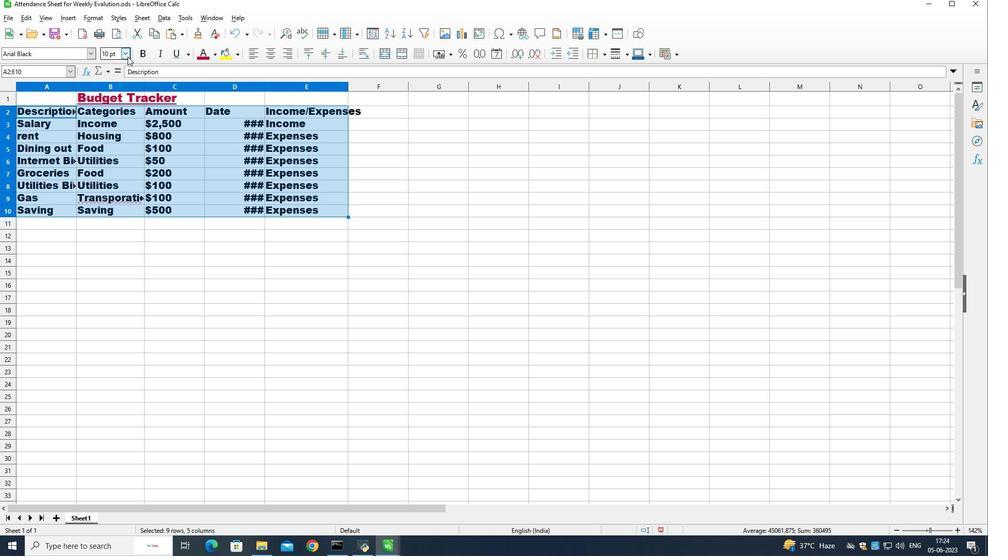 
Action: Mouse pressed left at (127, 56)
Screenshot: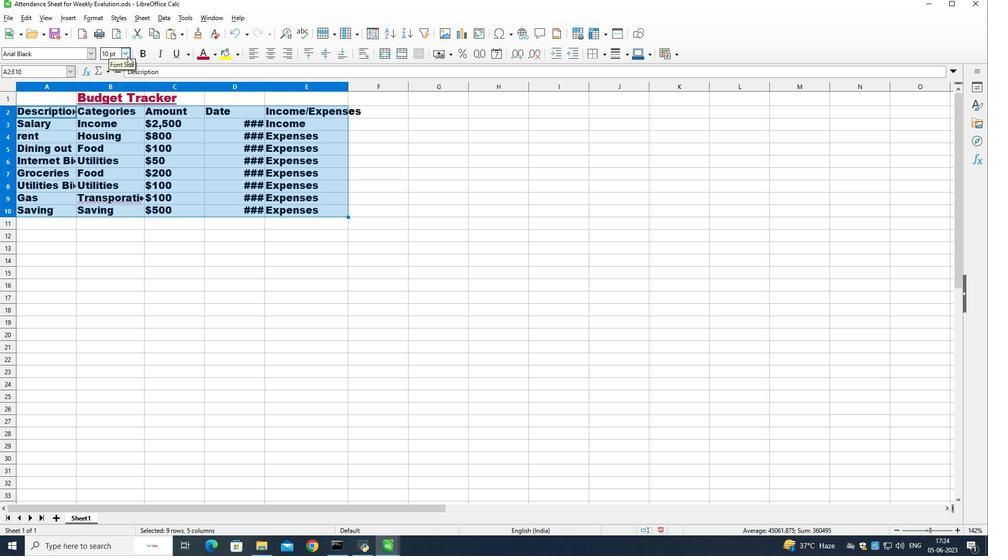 
Action: Mouse moved to (111, 169)
Screenshot: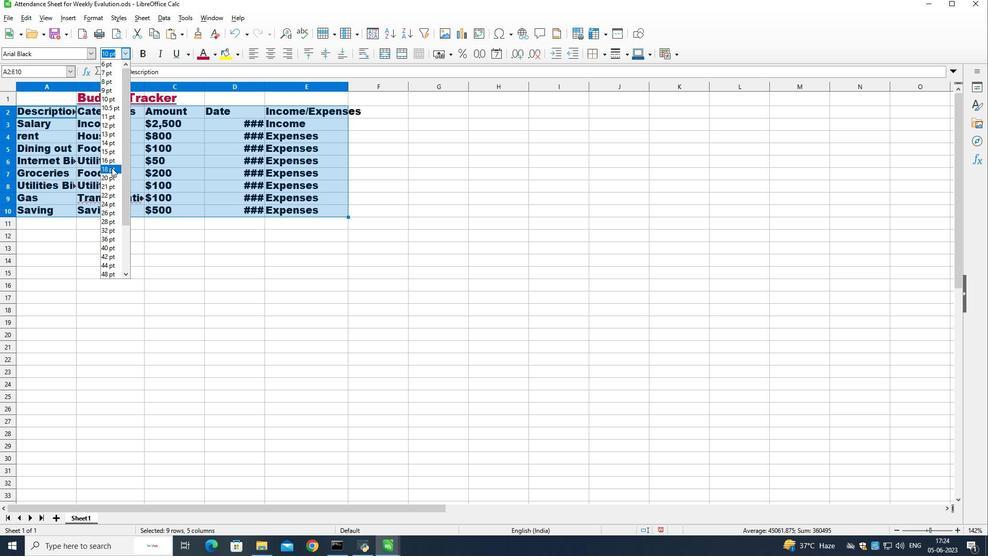 
Action: Mouse pressed left at (111, 169)
Screenshot: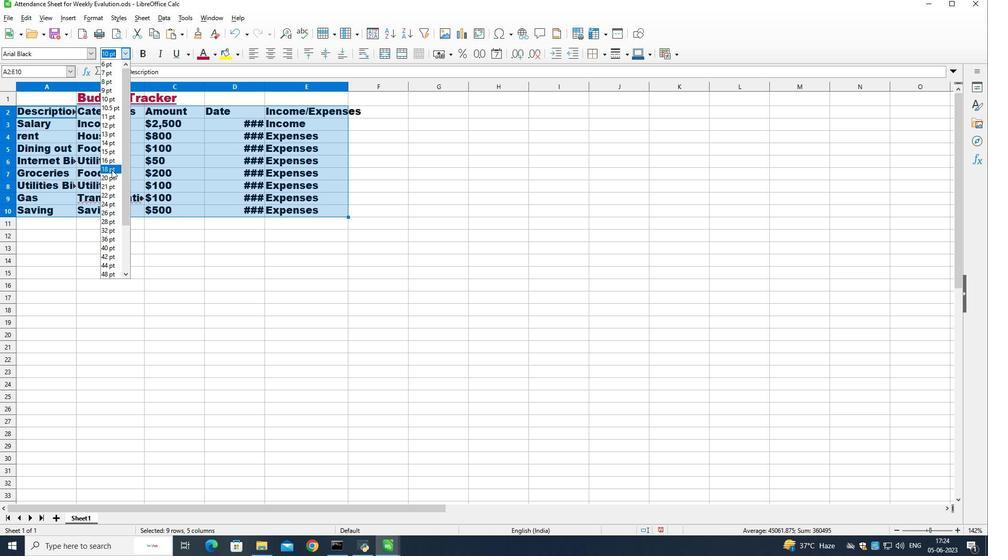 
Action: Mouse moved to (430, 183)
Screenshot: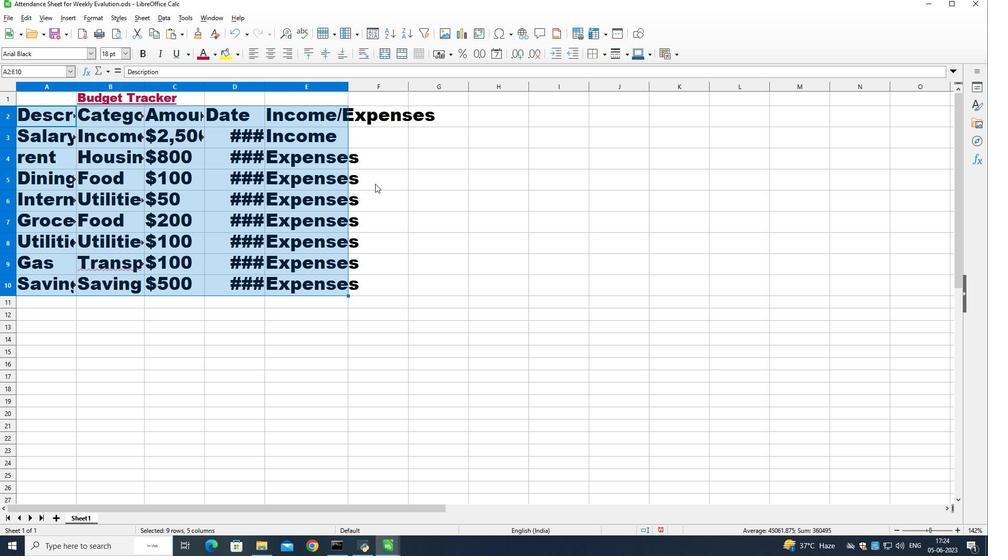 
Action: Mouse pressed left at (430, 183)
Screenshot: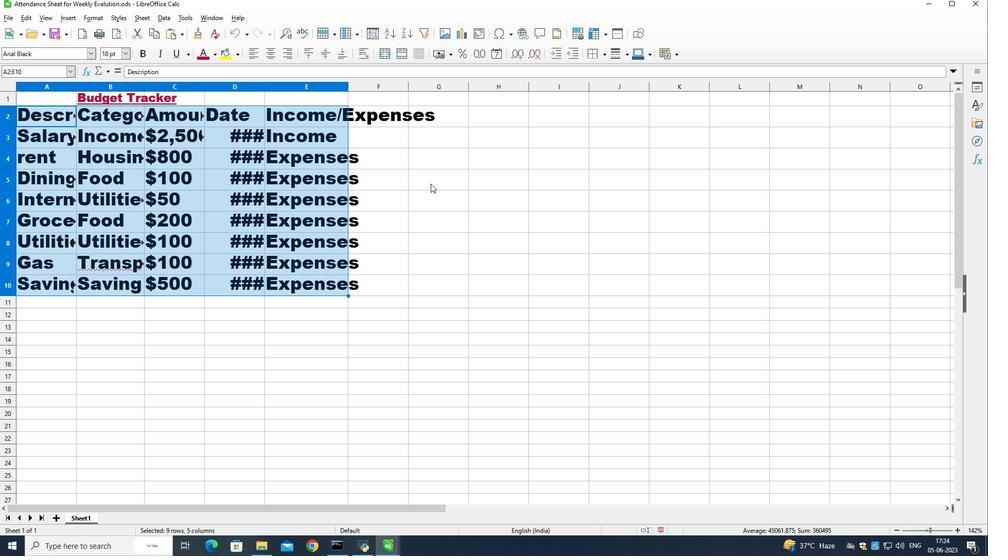 
Action: Mouse moved to (64, 95)
Screenshot: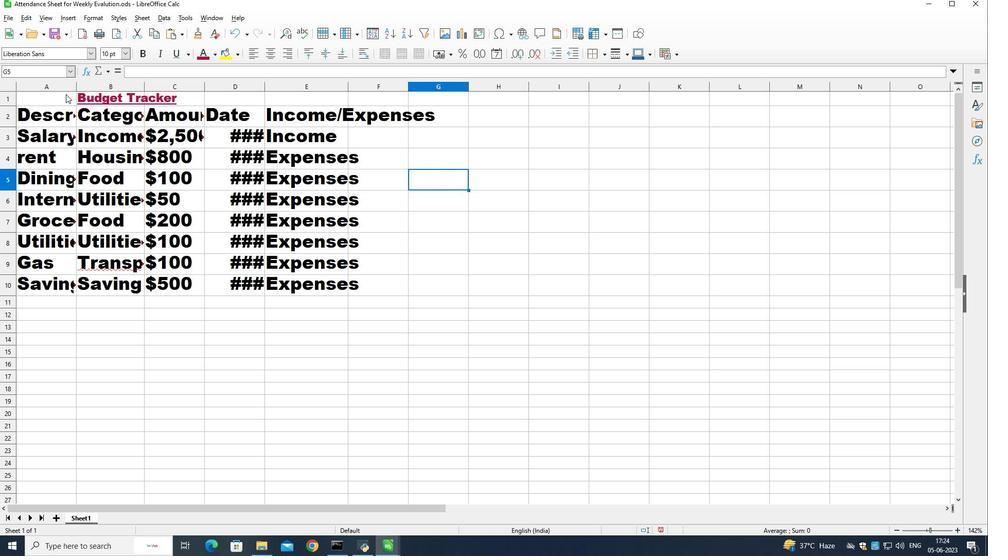 
Action: Mouse pressed left at (64, 95)
Screenshot: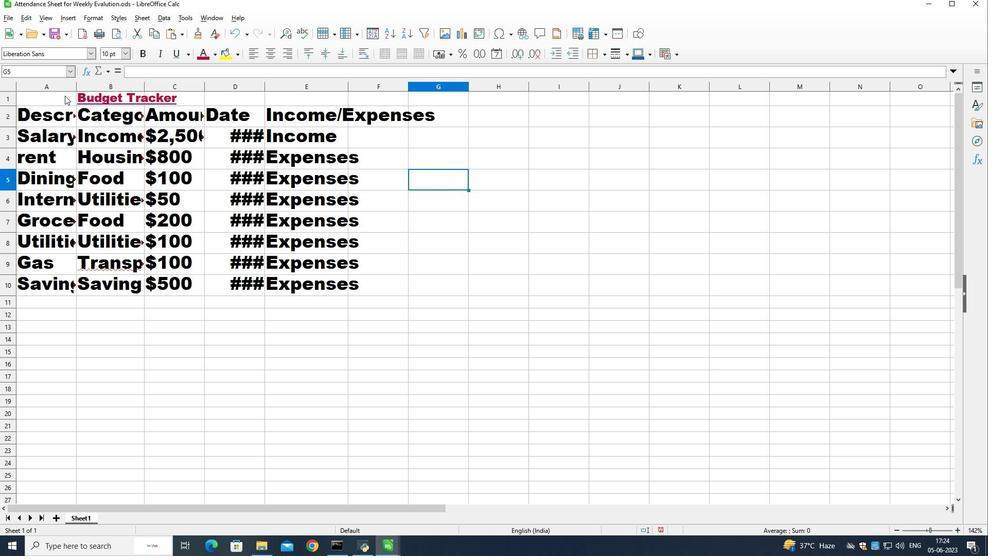 
Action: Mouse moved to (281, 54)
Screenshot: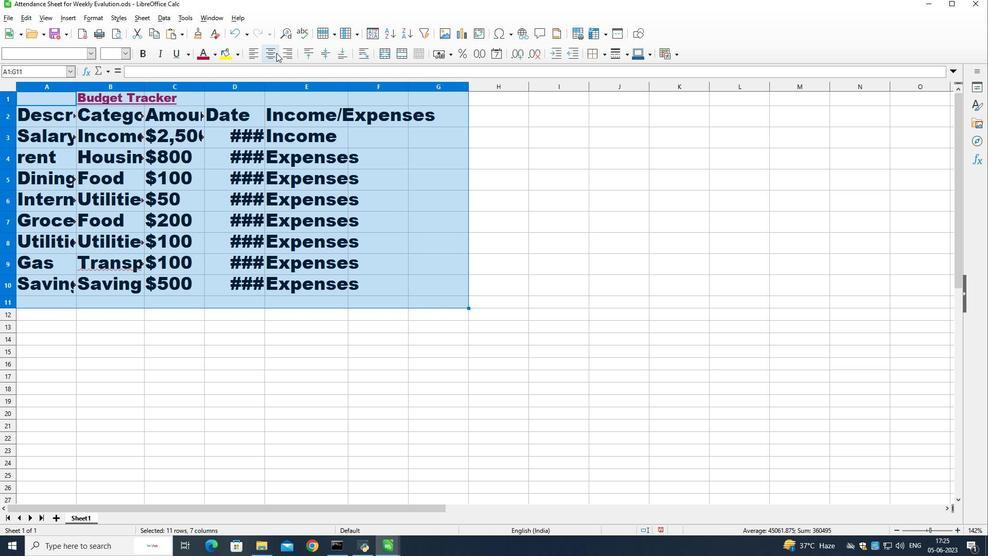 
Action: Mouse pressed left at (281, 54)
Screenshot: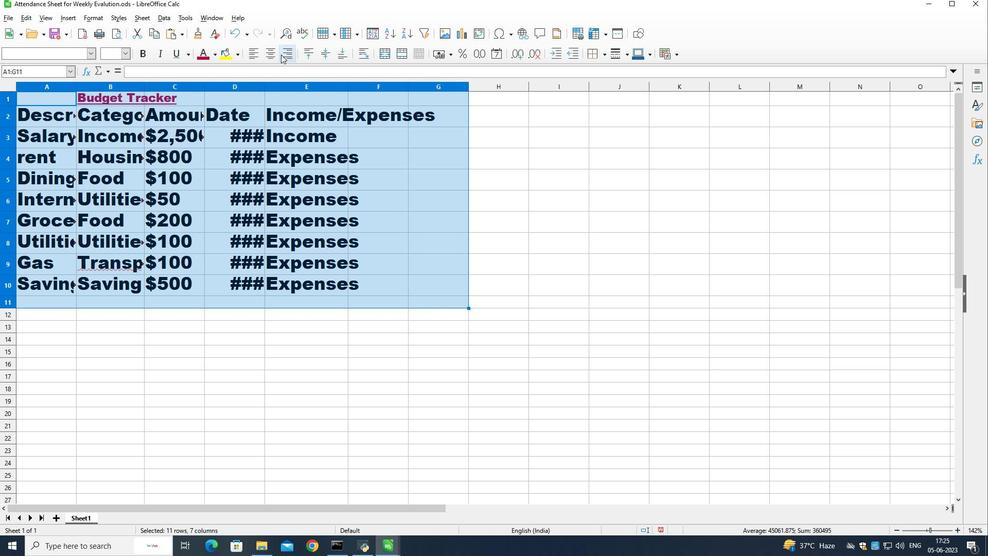 
Action: Mouse moved to (495, 164)
Screenshot: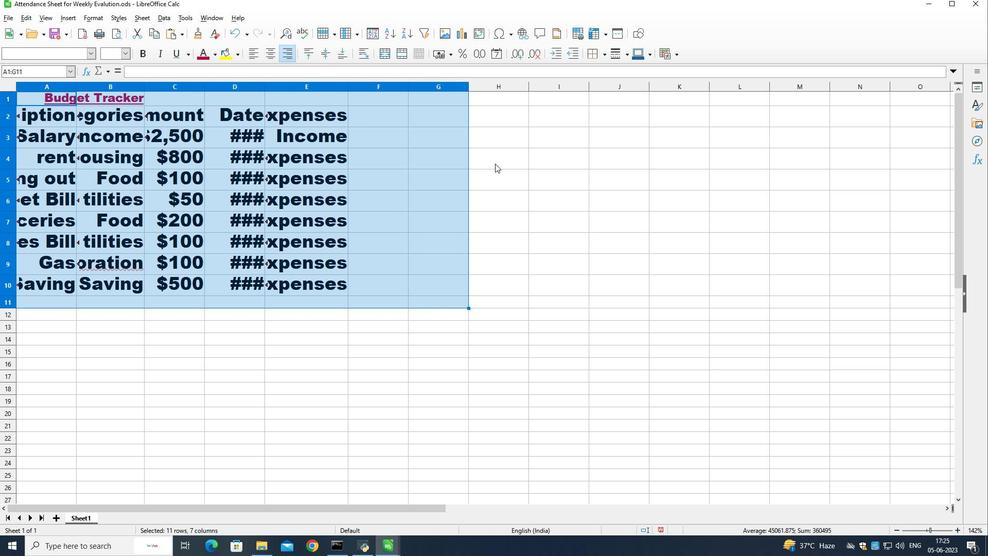 
Action: Mouse pressed left at (495, 164)
Screenshot: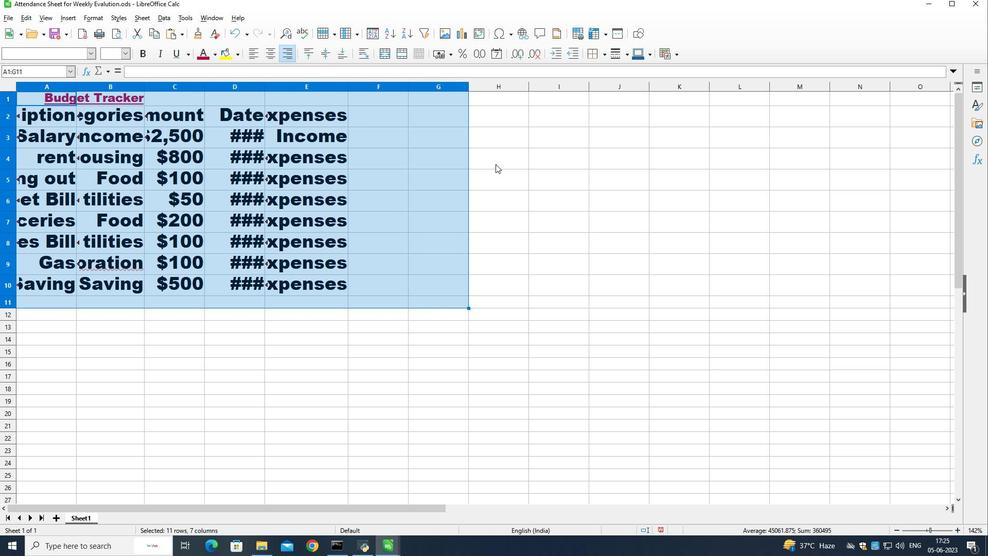 
Action: Mouse moved to (494, 160)
Screenshot: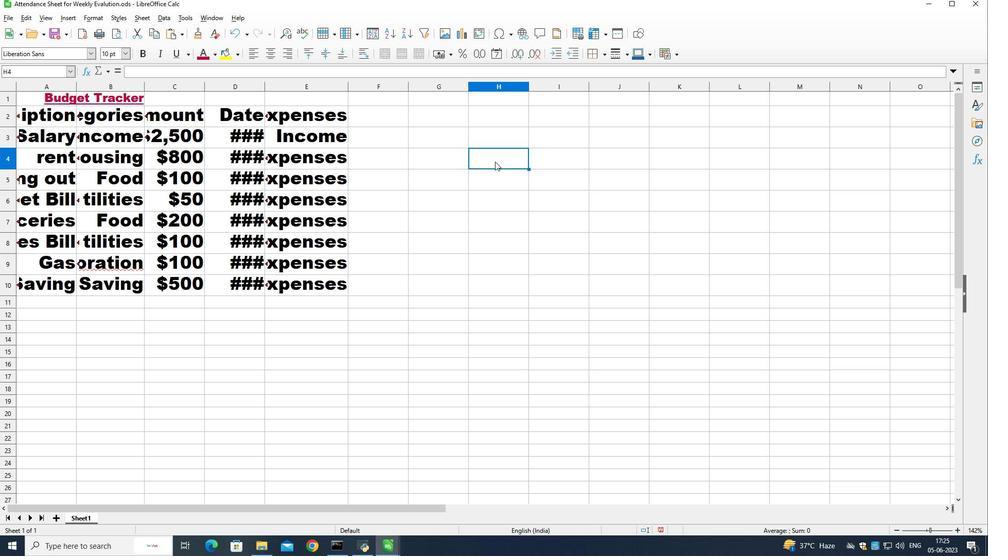 
